 Task: Find connections with filter location Banūr with filter topic #homeofficewith filter profile language Spanish with filter current company Vivo India with filter school IETE with filter industry Electric Lighting Equipment Manufacturing with filter service category Coaching & Mentoring with filter keywords title Area Sales Manager
Action: Mouse moved to (500, 65)
Screenshot: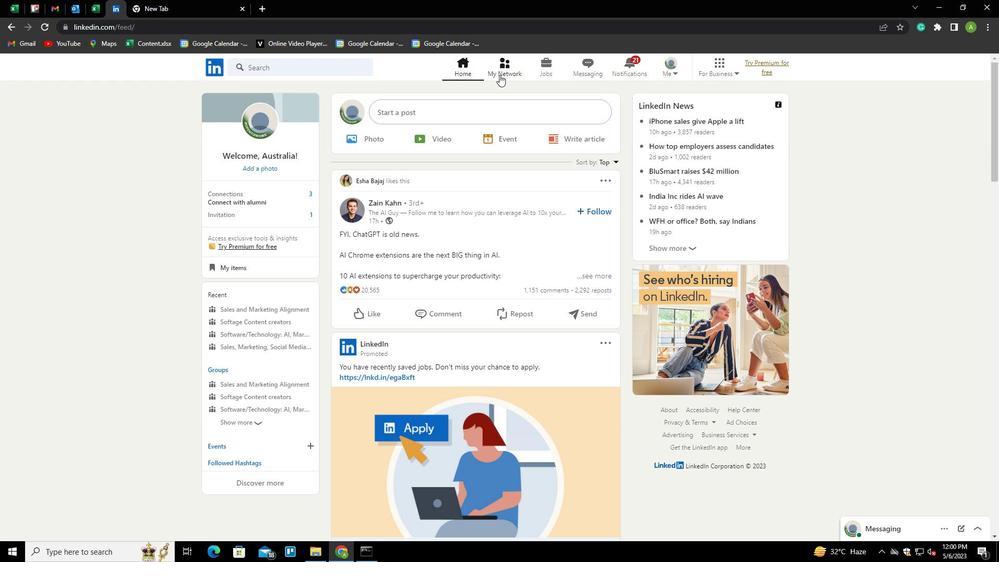 
Action: Mouse pressed left at (500, 65)
Screenshot: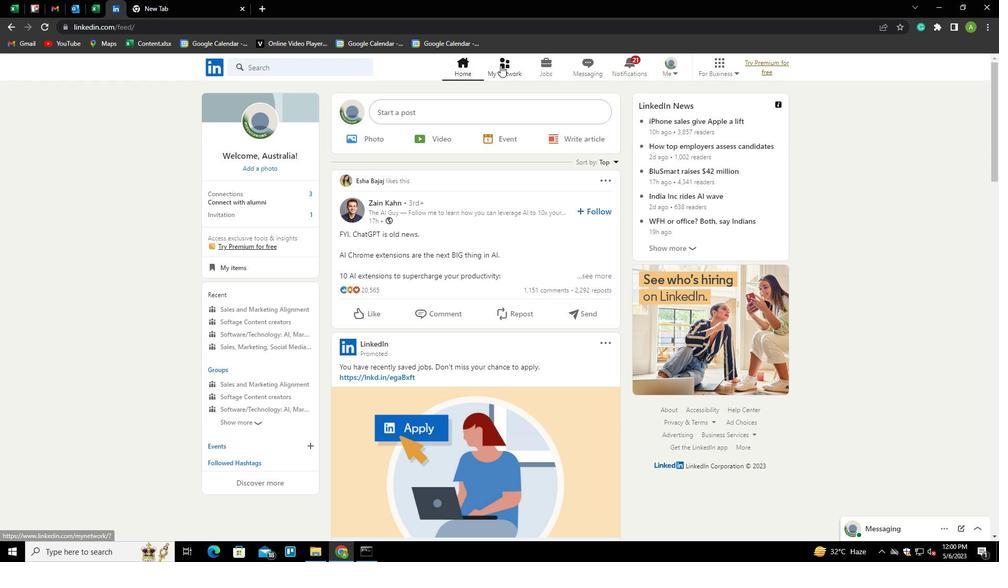 
Action: Mouse moved to (260, 122)
Screenshot: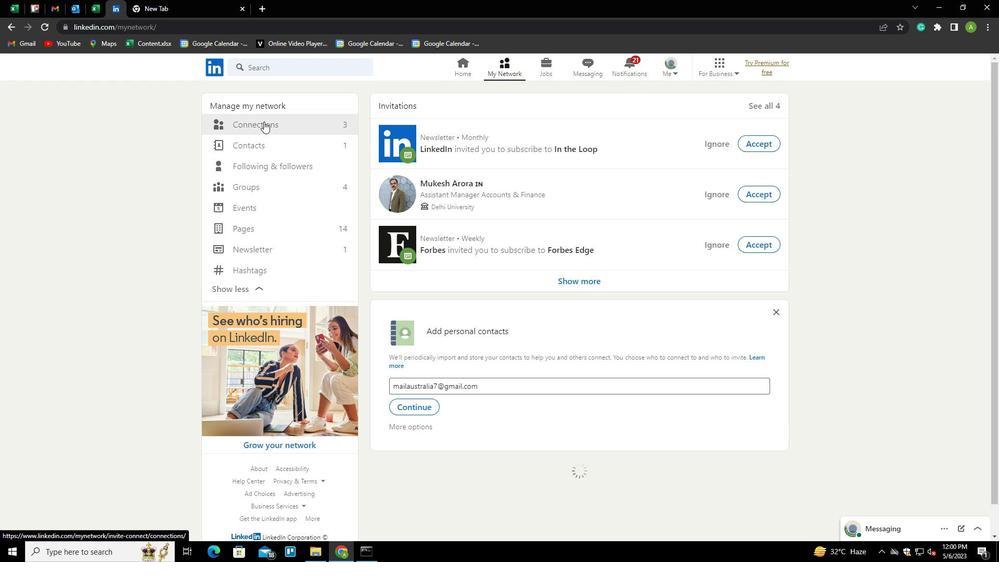 
Action: Mouse pressed left at (260, 122)
Screenshot: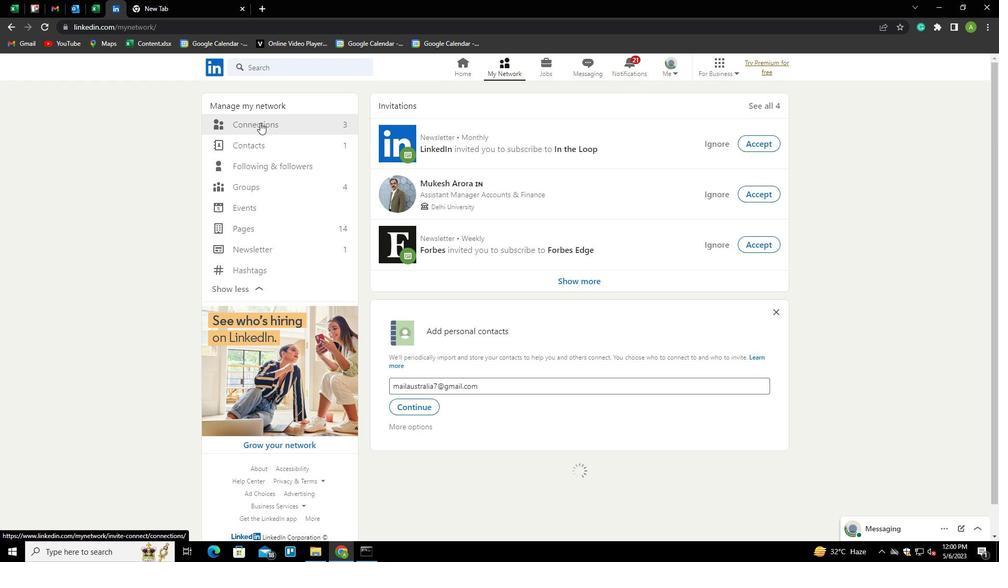 
Action: Mouse moved to (578, 121)
Screenshot: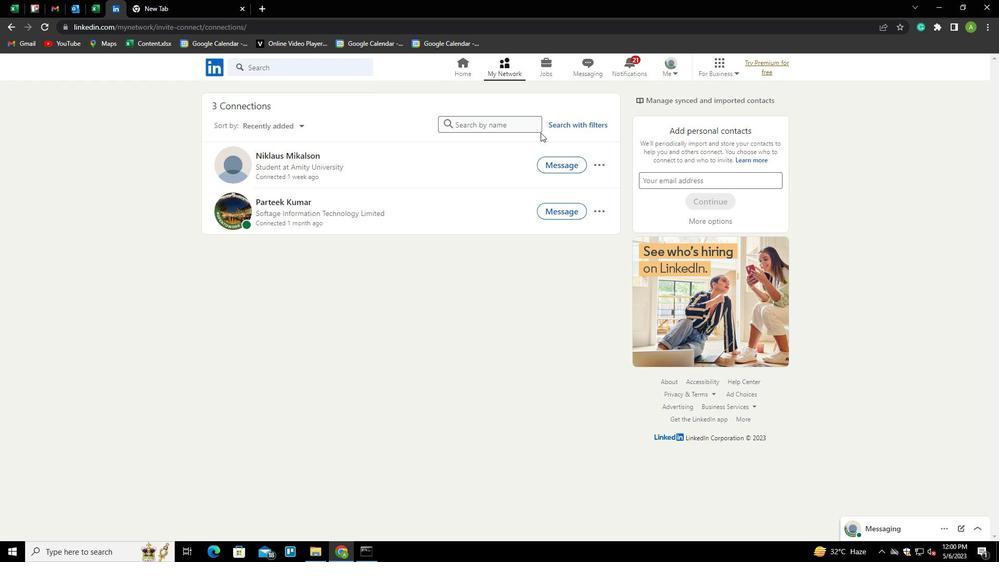 
Action: Mouse pressed left at (578, 121)
Screenshot: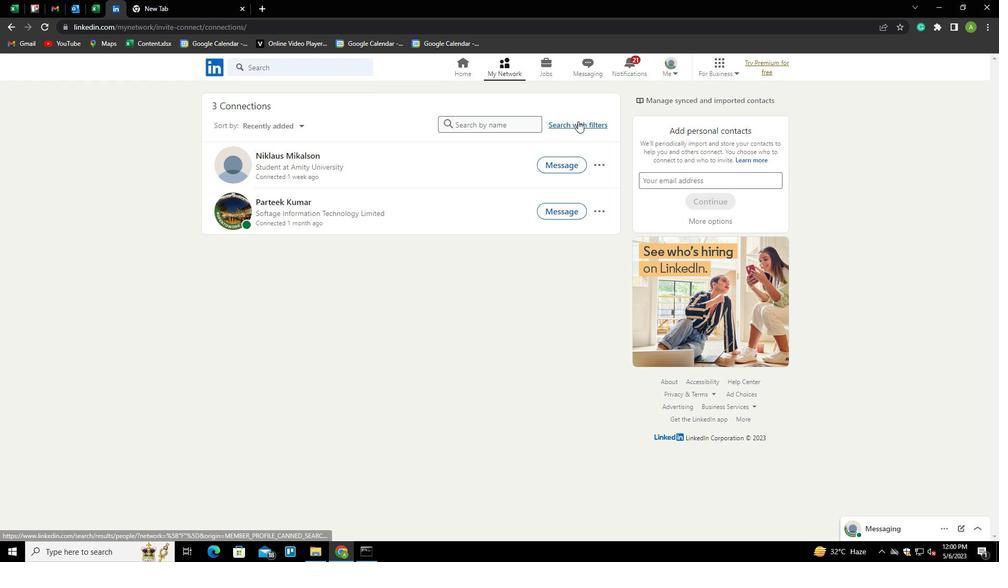 
Action: Mouse moved to (536, 94)
Screenshot: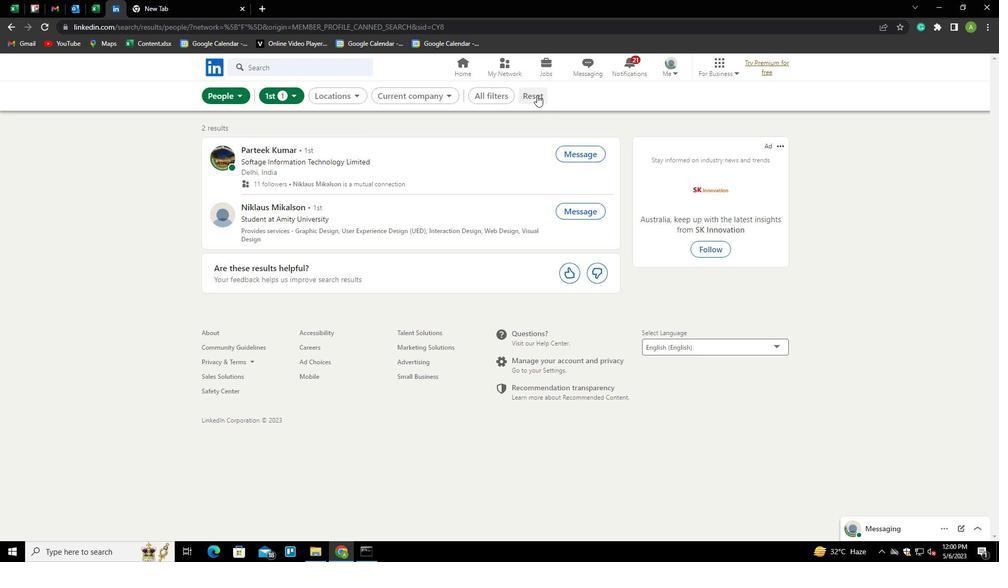 
Action: Mouse pressed left at (536, 94)
Screenshot: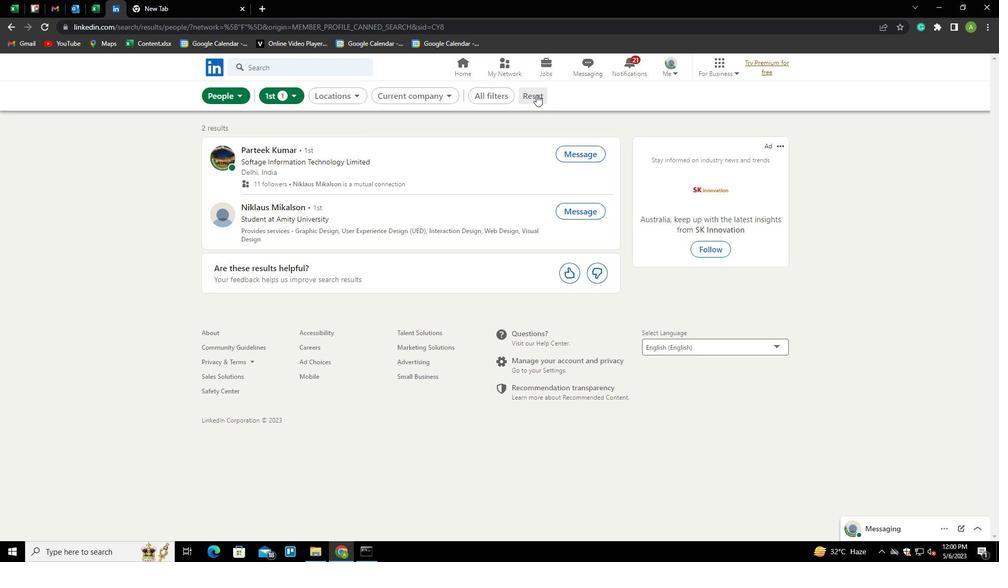 
Action: Mouse moved to (513, 94)
Screenshot: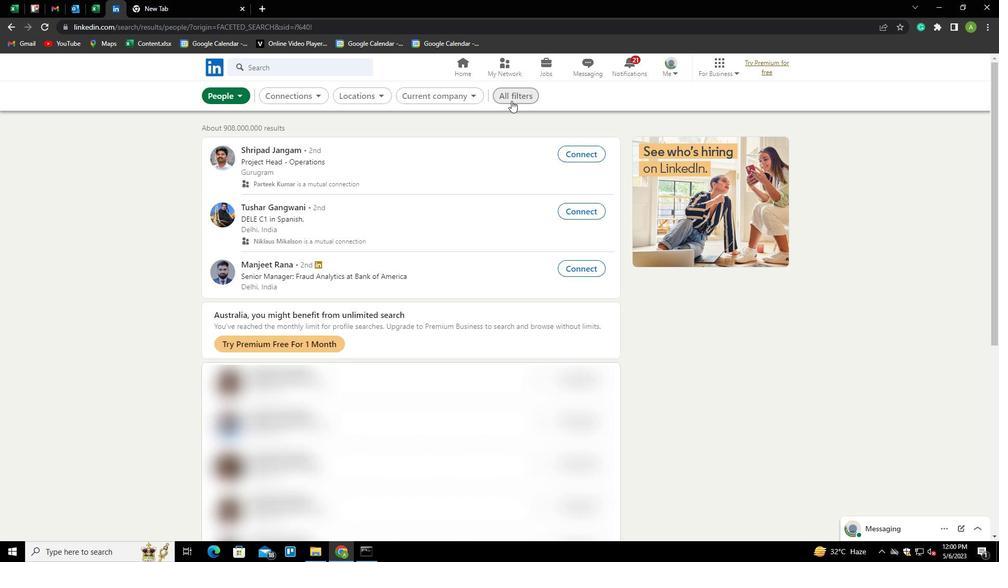 
Action: Mouse pressed left at (513, 94)
Screenshot: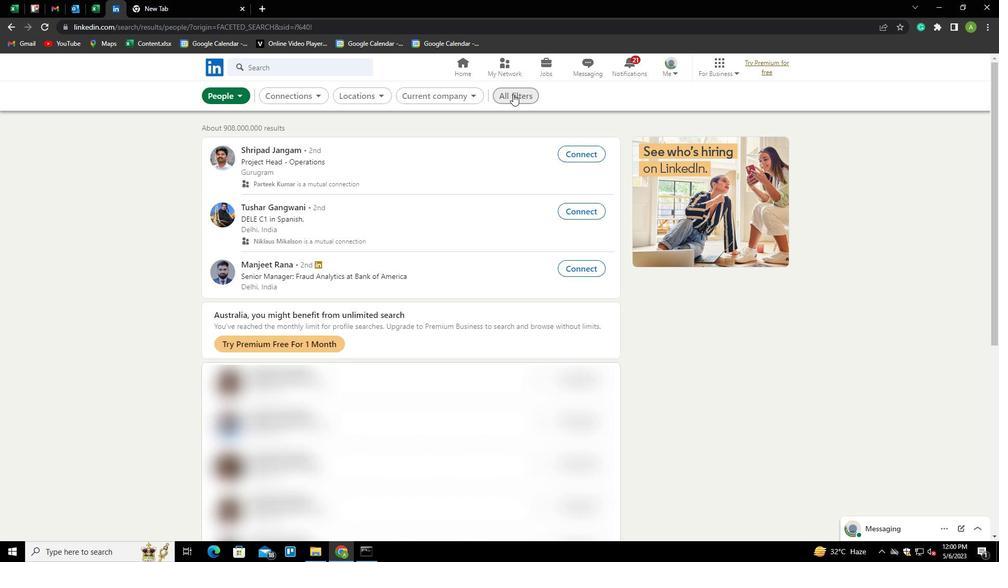 
Action: Mouse moved to (779, 261)
Screenshot: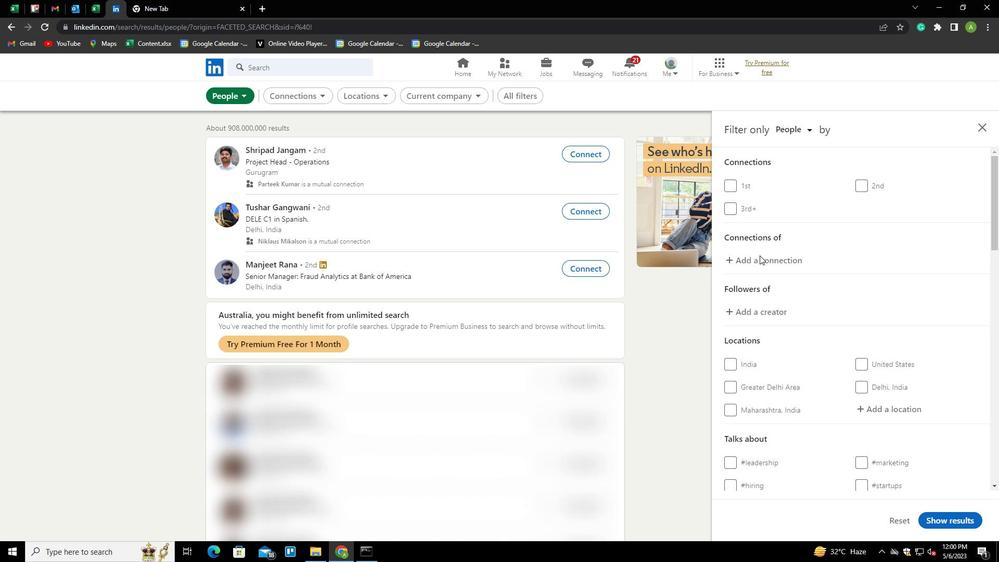 
Action: Mouse scrolled (779, 261) with delta (0, 0)
Screenshot: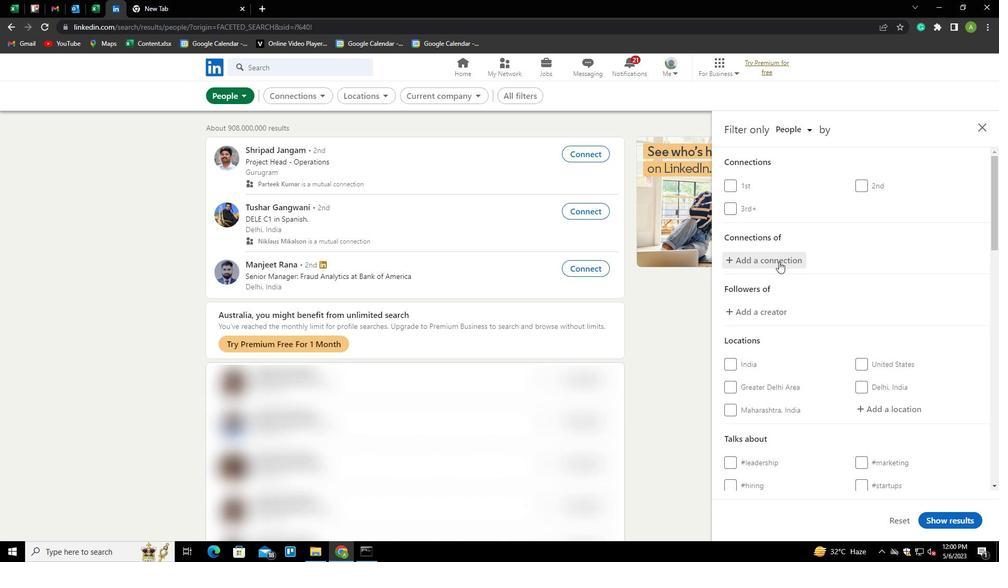 
Action: Mouse scrolled (779, 261) with delta (0, 0)
Screenshot: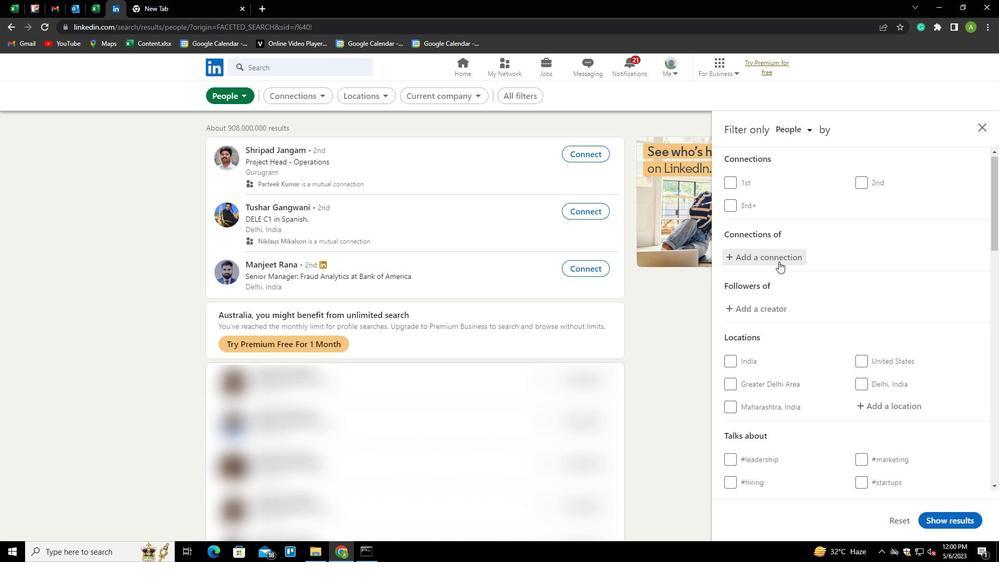 
Action: Mouse moved to (866, 308)
Screenshot: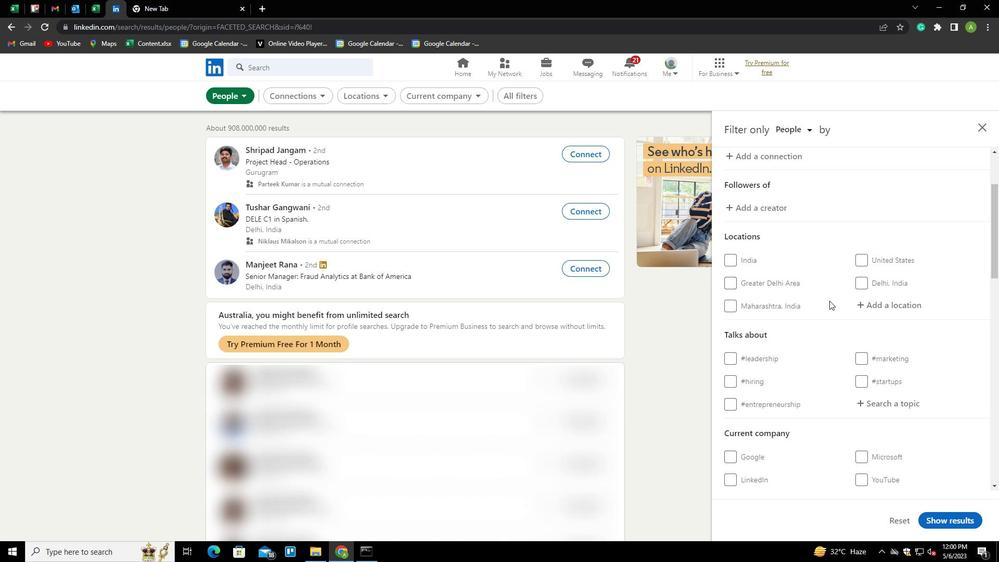 
Action: Mouse pressed left at (866, 308)
Screenshot: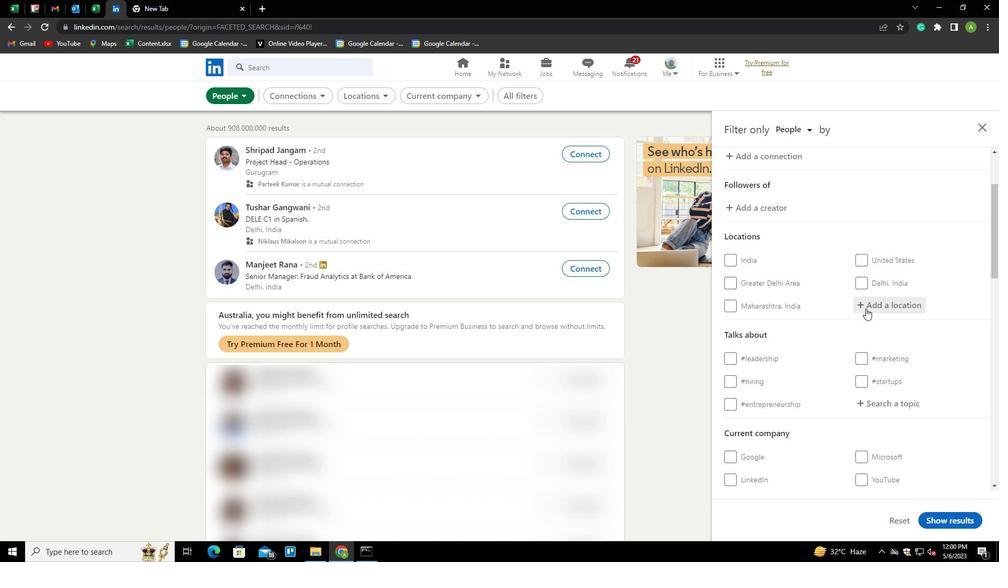 
Action: Key pressed <Key.shift>
Screenshot: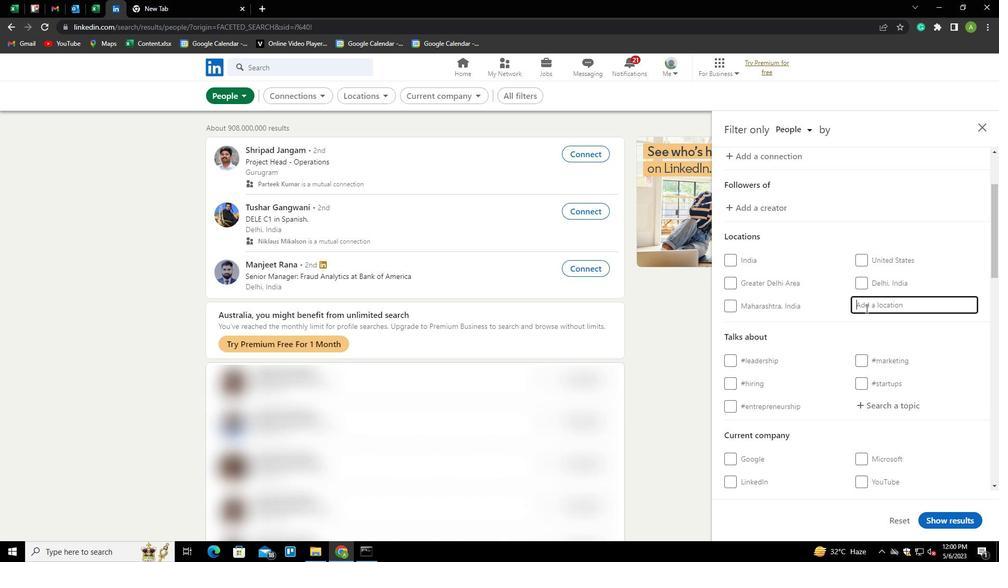 
Action: Mouse moved to (866, 309)
Screenshot: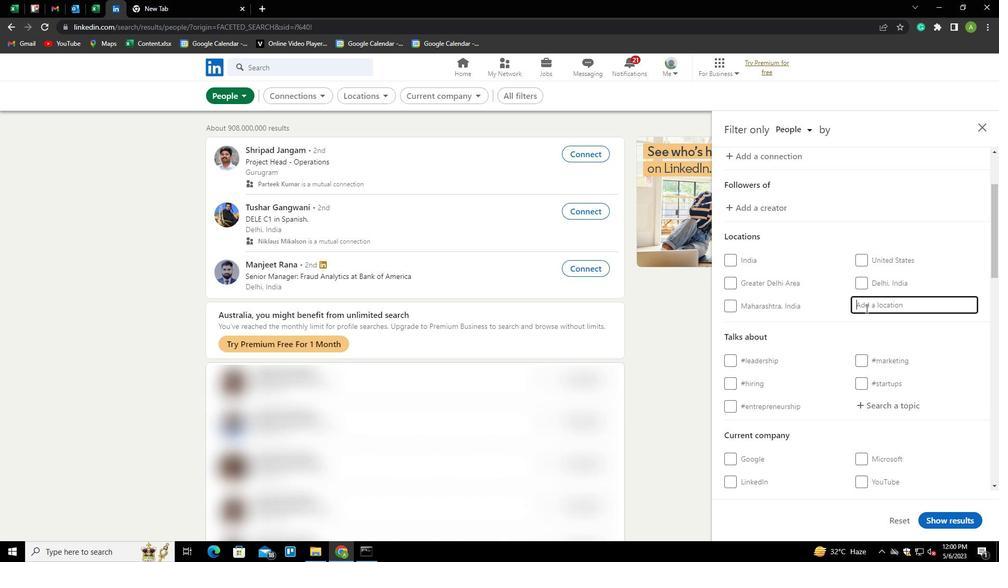 
Action: Key pressed VB
Screenshot: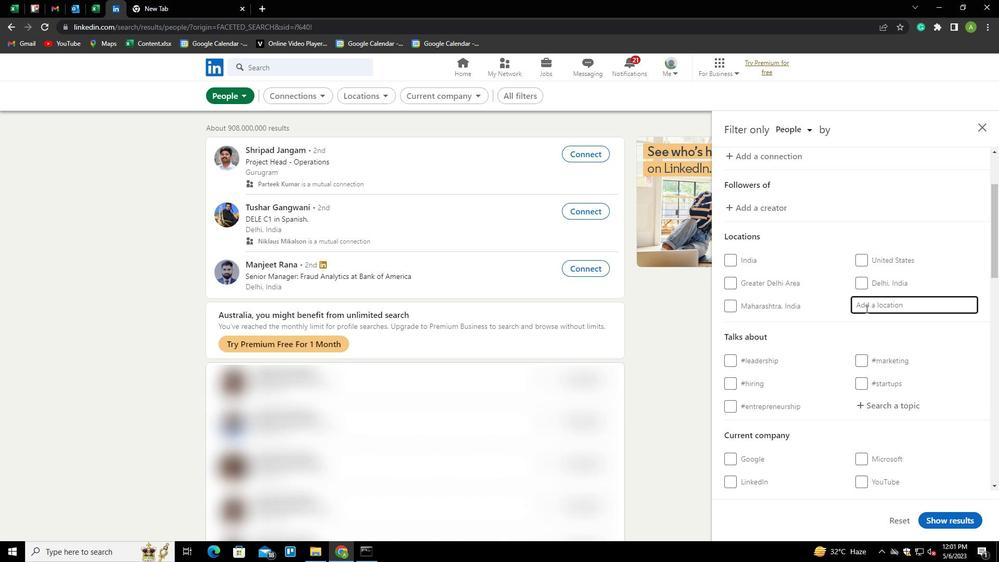 
Action: Mouse moved to (869, 307)
Screenshot: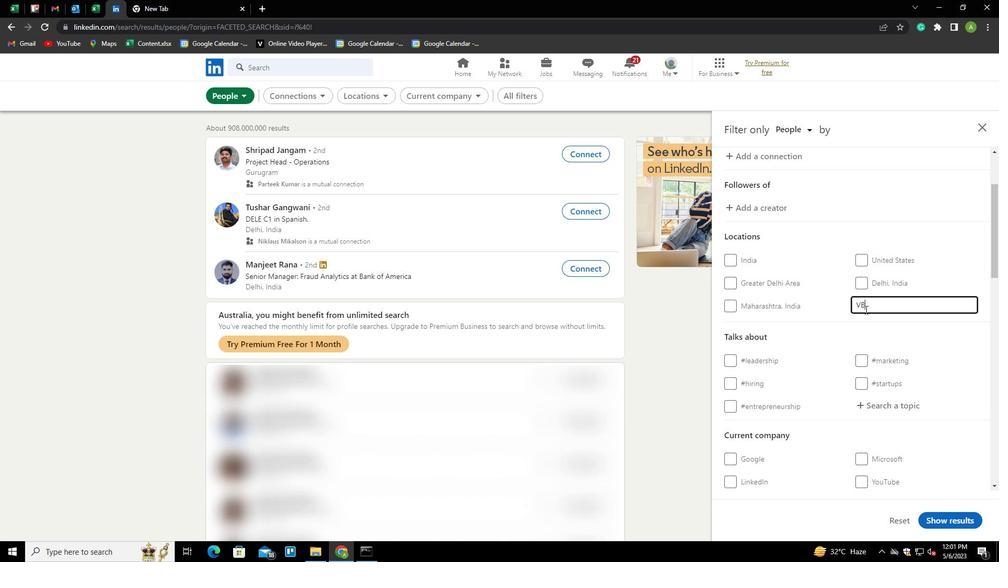 
Action: Key pressed <Key.backspace><Key.backspace>BANUR
Screenshot: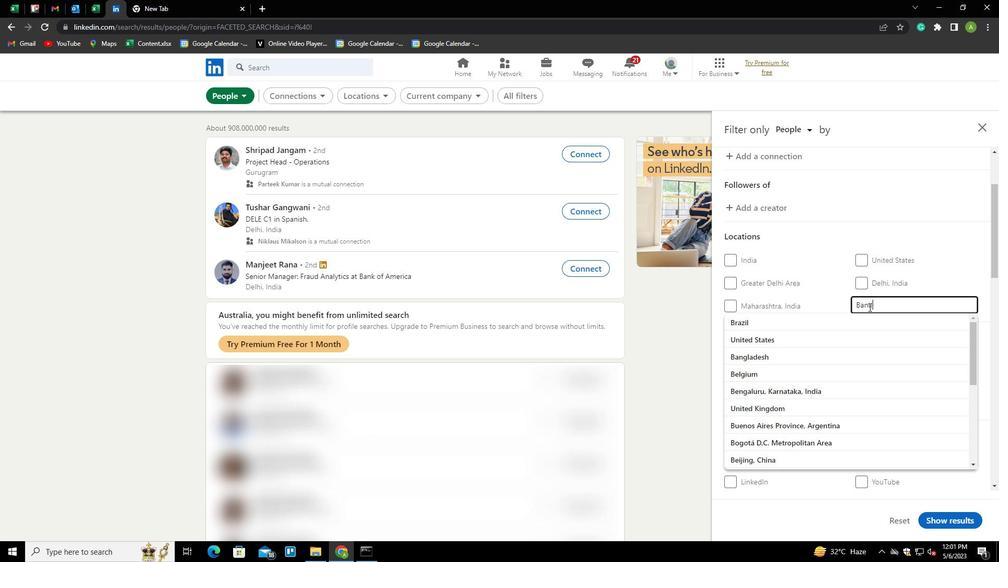 
Action: Mouse moved to (955, 360)
Screenshot: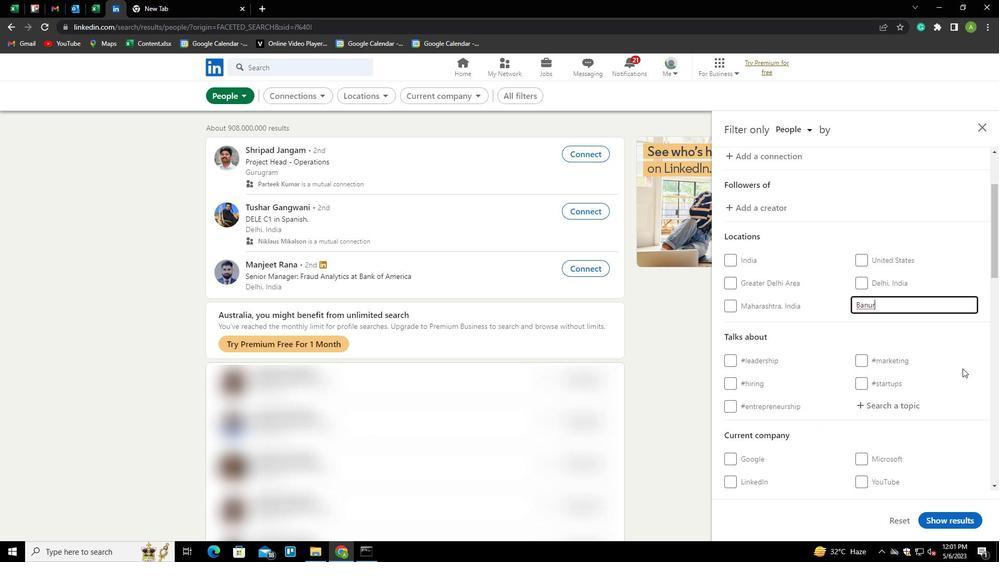 
Action: Mouse pressed left at (955, 360)
Screenshot: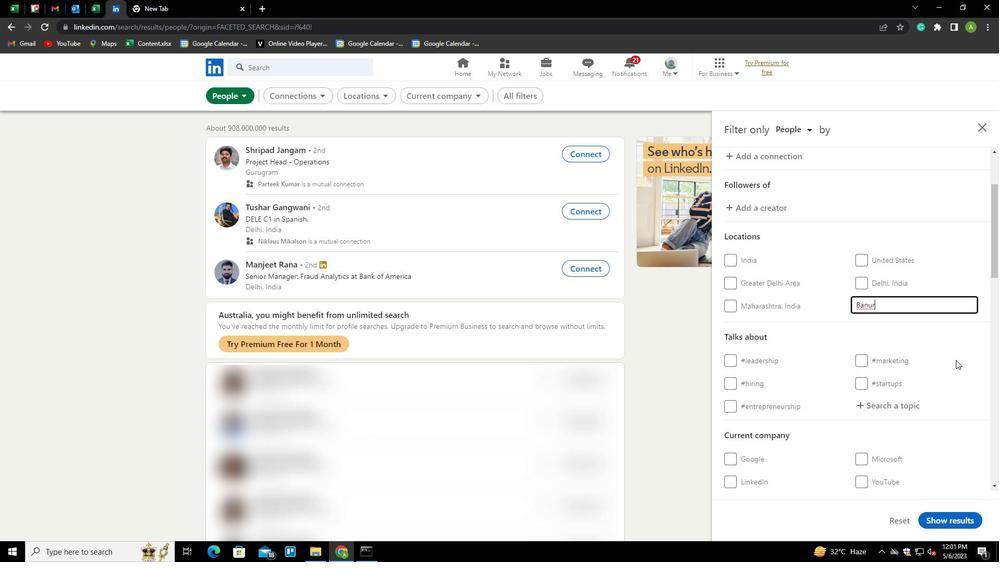 
Action: Mouse moved to (892, 401)
Screenshot: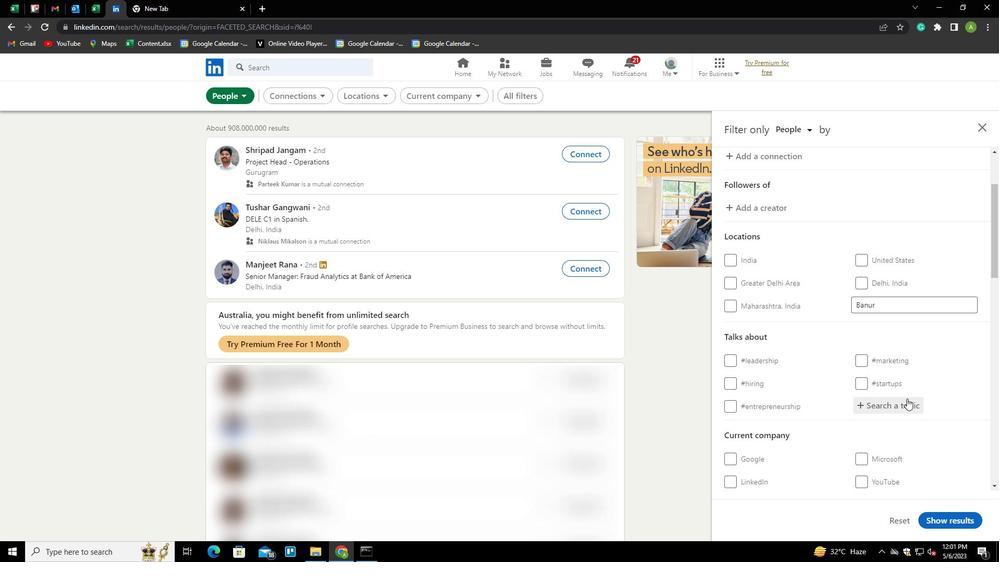 
Action: Mouse pressed left at (892, 401)
Screenshot: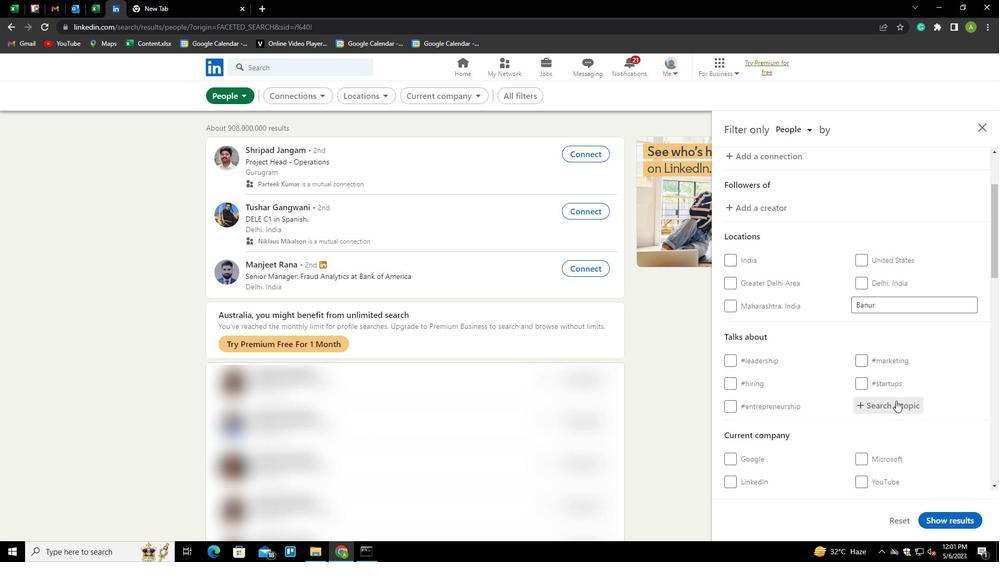 
Action: Key pressed HOMEOFFICE<Key.down><Key.enter>
Screenshot: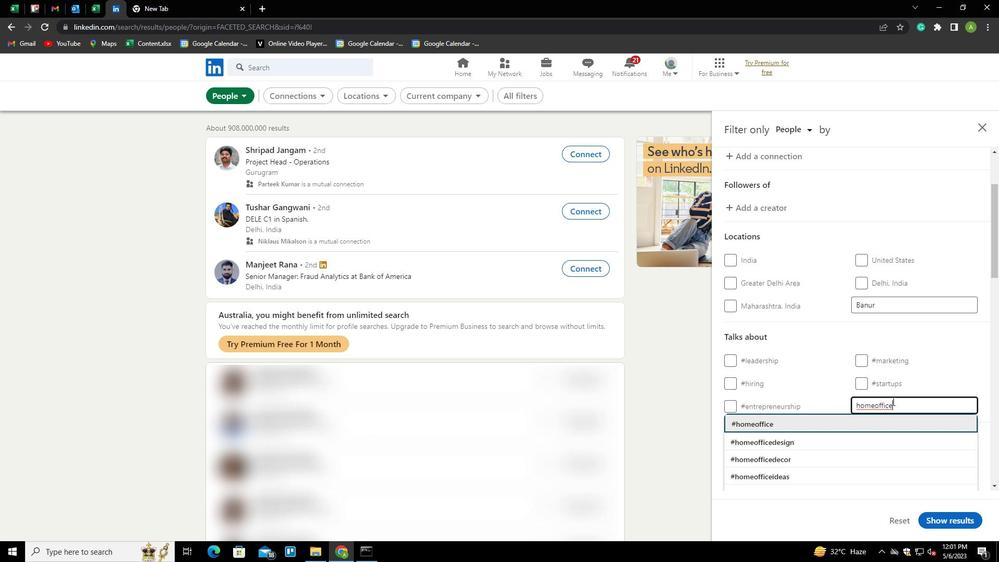 
Action: Mouse scrolled (892, 400) with delta (0, 0)
Screenshot: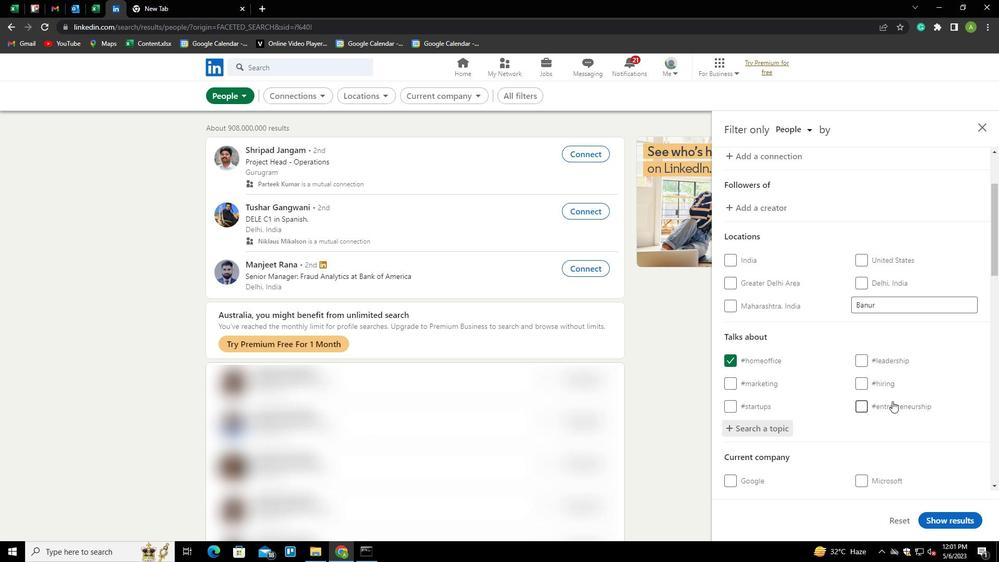 
Action: Mouse scrolled (892, 400) with delta (0, 0)
Screenshot: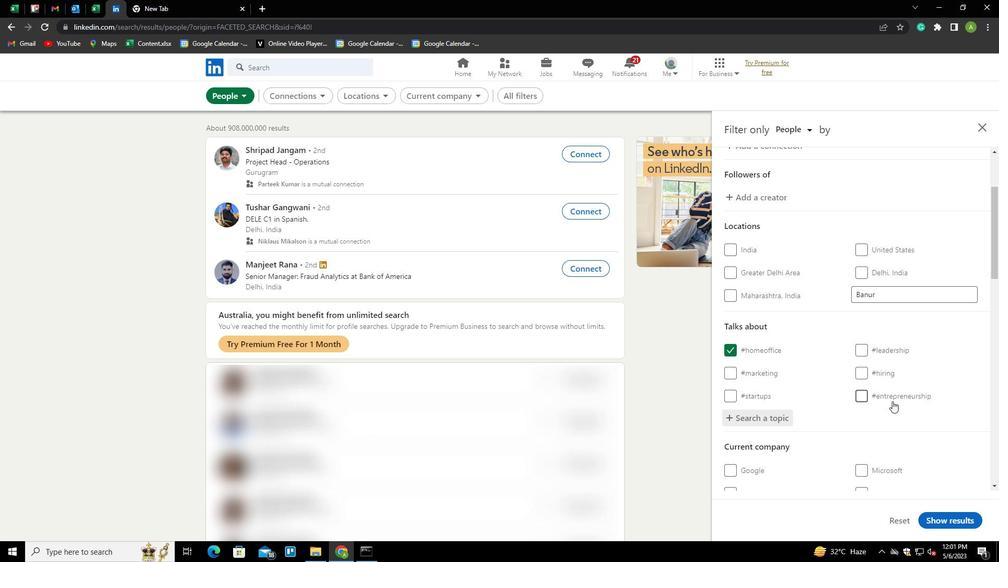 
Action: Mouse scrolled (892, 400) with delta (0, 0)
Screenshot: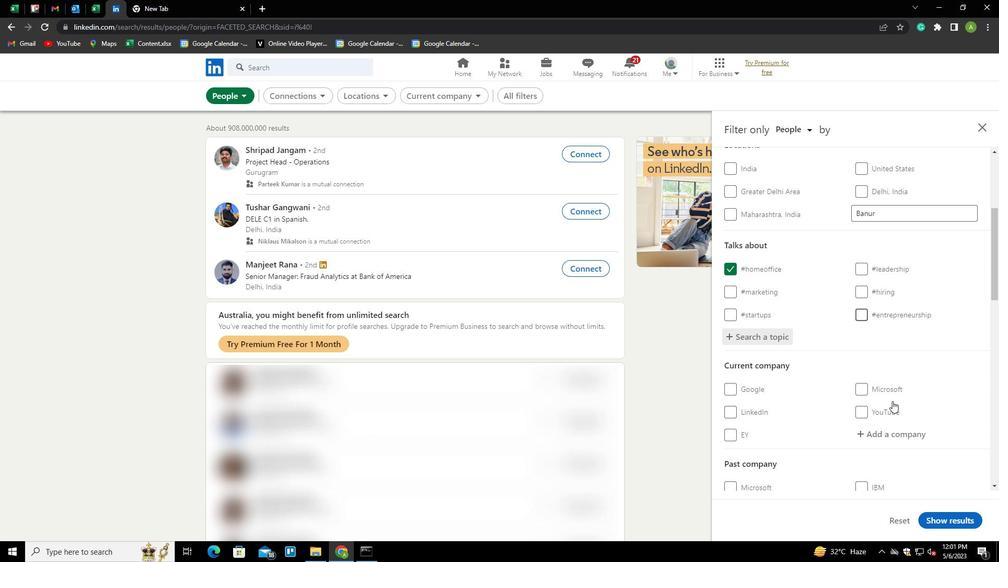 
Action: Mouse scrolled (892, 400) with delta (0, 0)
Screenshot: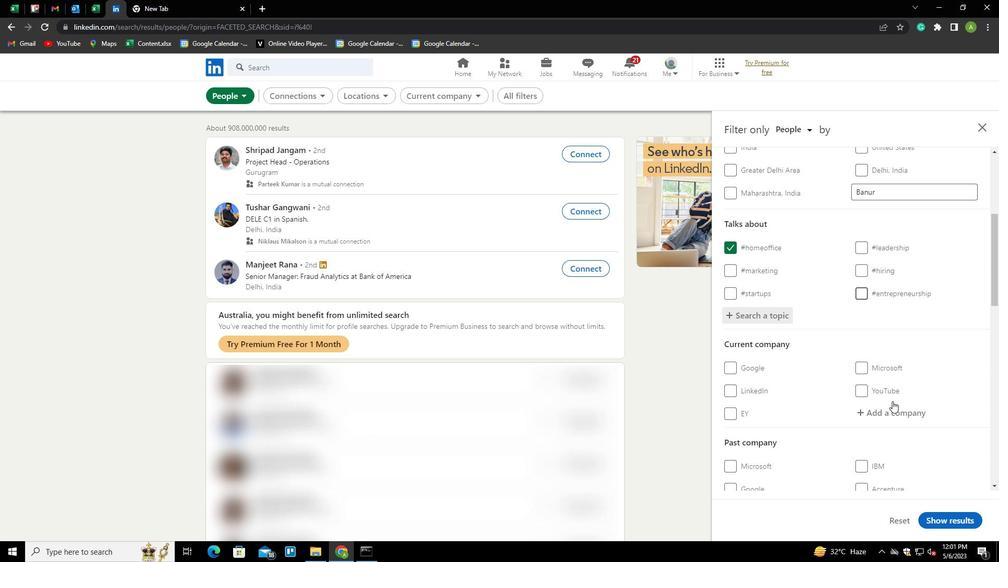 
Action: Mouse scrolled (892, 400) with delta (0, 0)
Screenshot: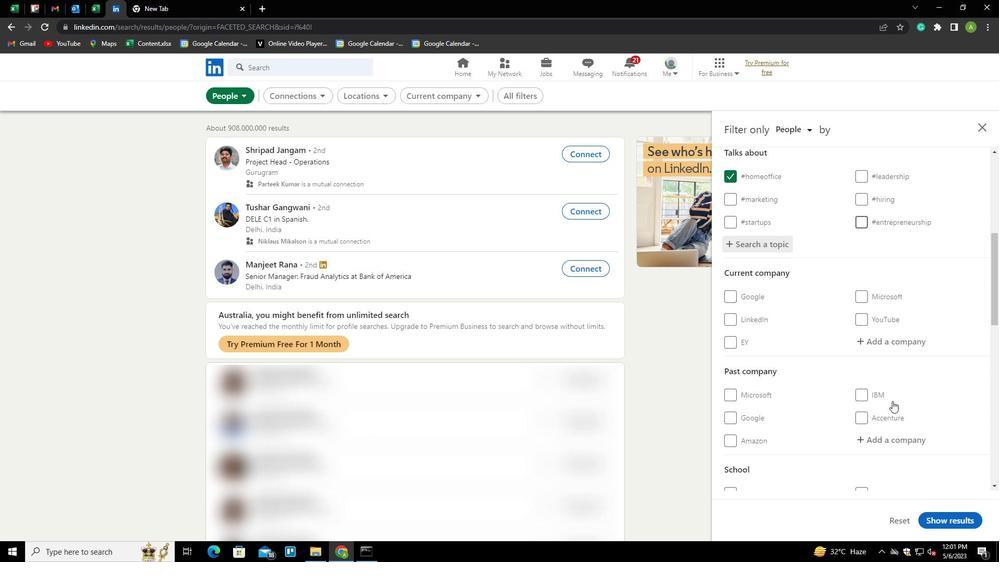 
Action: Mouse scrolled (892, 400) with delta (0, 0)
Screenshot: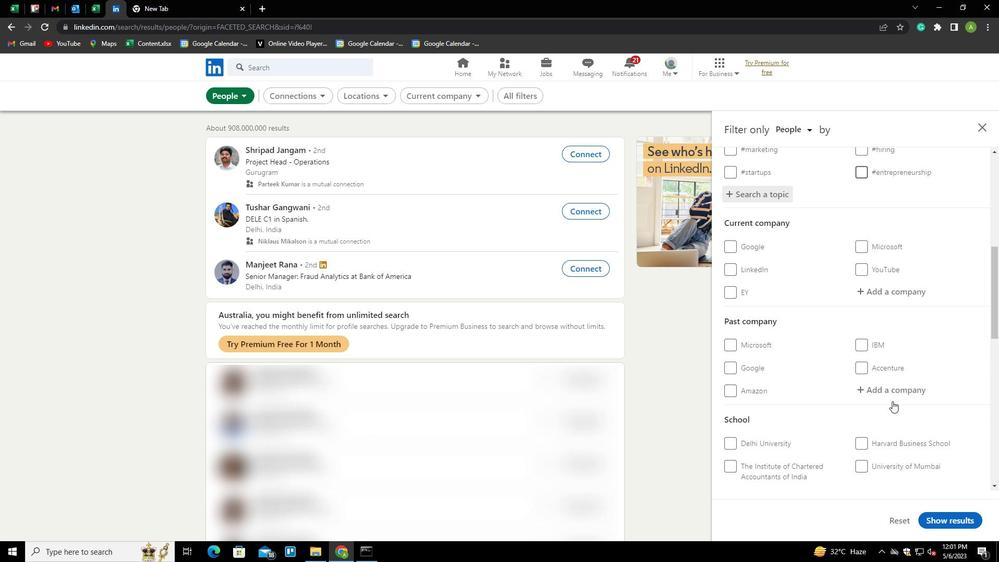 
Action: Mouse scrolled (892, 400) with delta (0, 0)
Screenshot: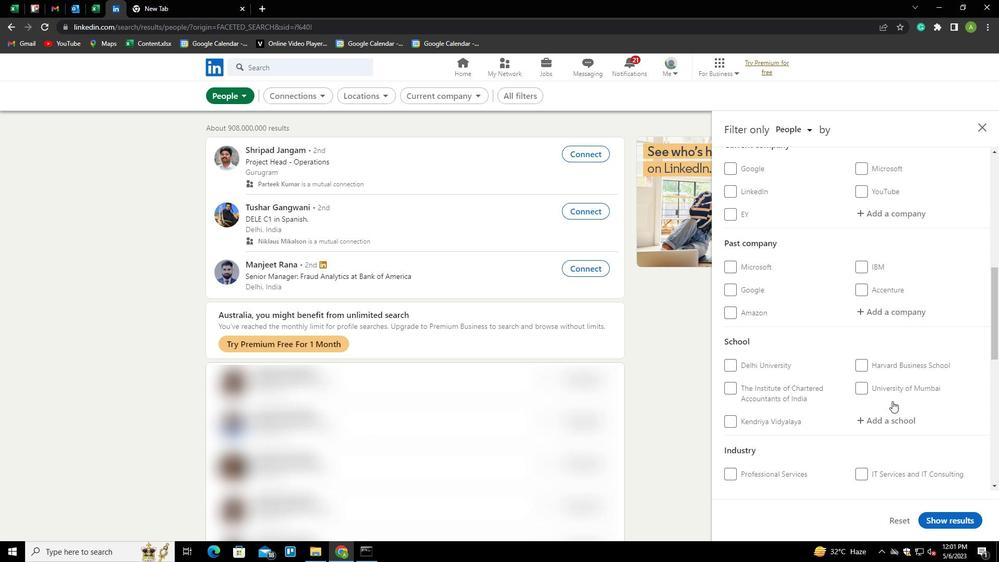 
Action: Mouse scrolled (892, 400) with delta (0, 0)
Screenshot: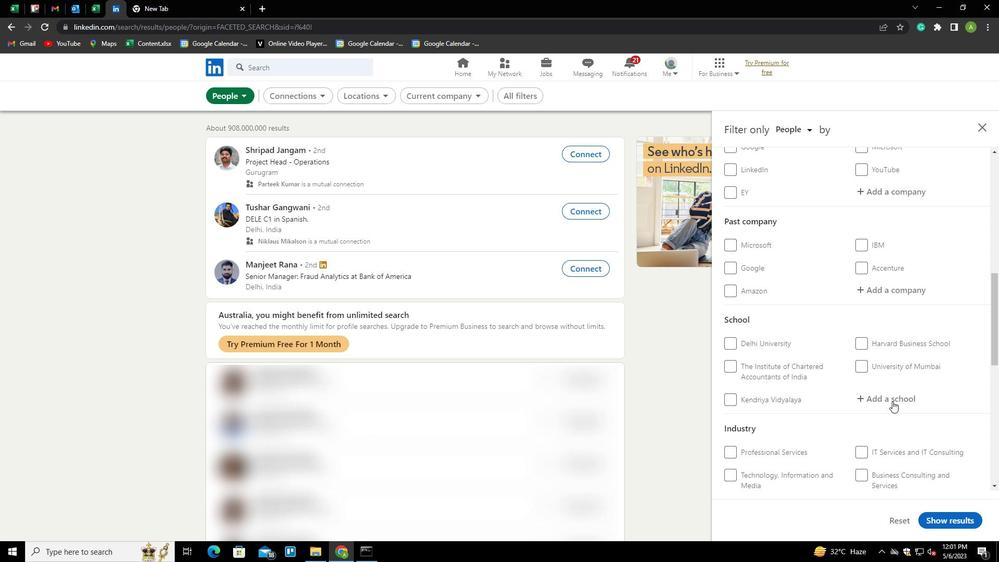 
Action: Mouse scrolled (892, 400) with delta (0, 0)
Screenshot: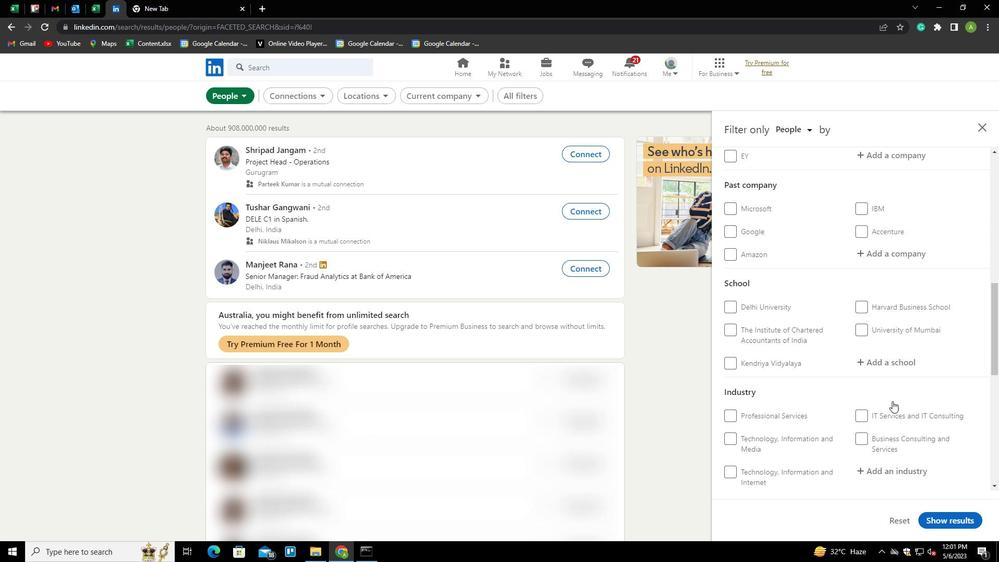 
Action: Mouse scrolled (892, 400) with delta (0, 0)
Screenshot: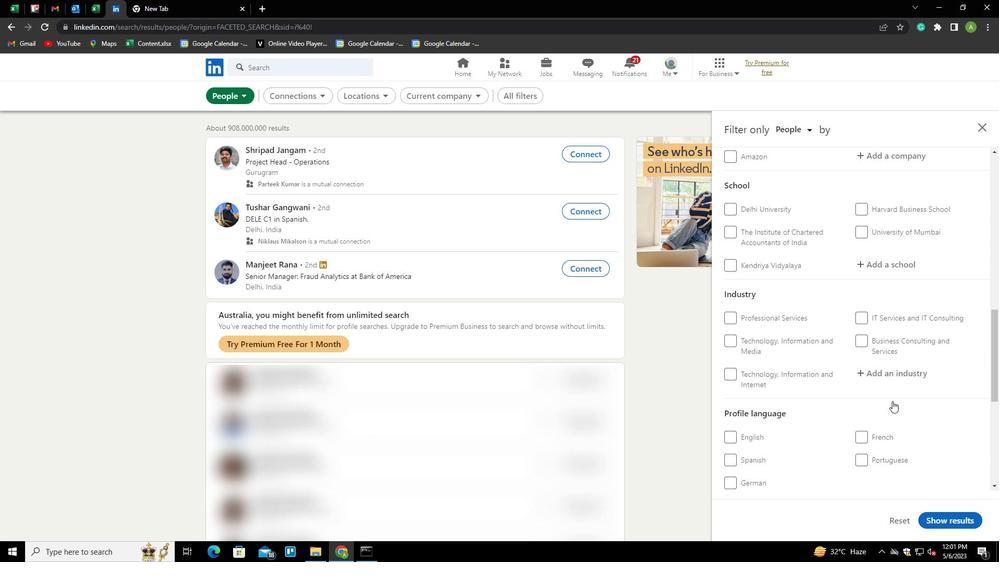 
Action: Mouse moved to (746, 407)
Screenshot: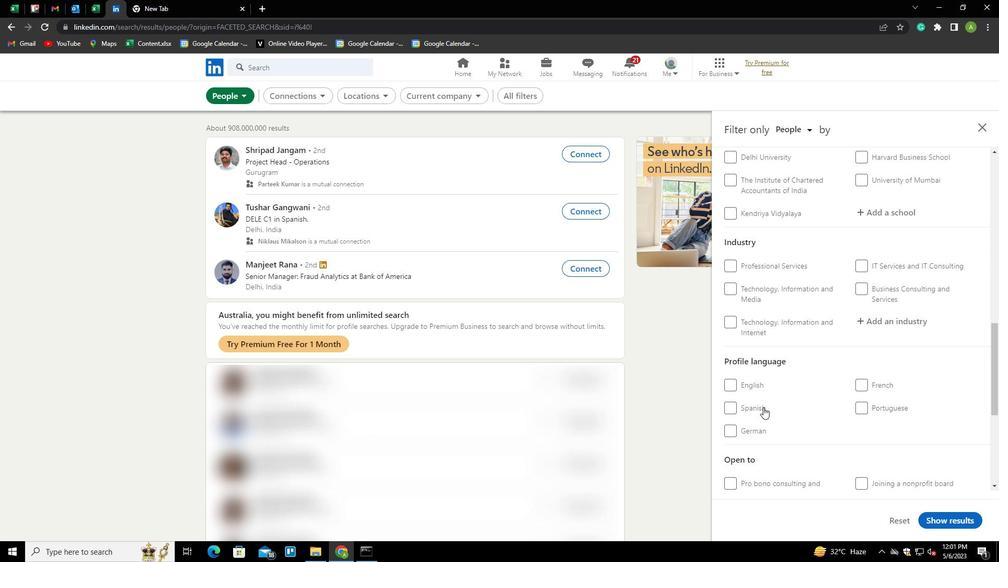 
Action: Mouse pressed left at (746, 407)
Screenshot: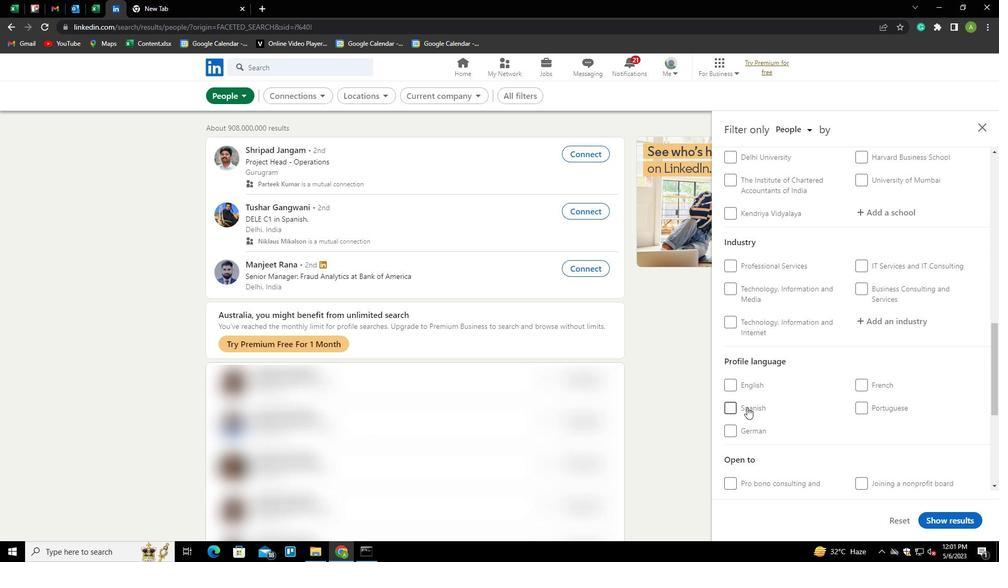 
Action: Mouse moved to (797, 382)
Screenshot: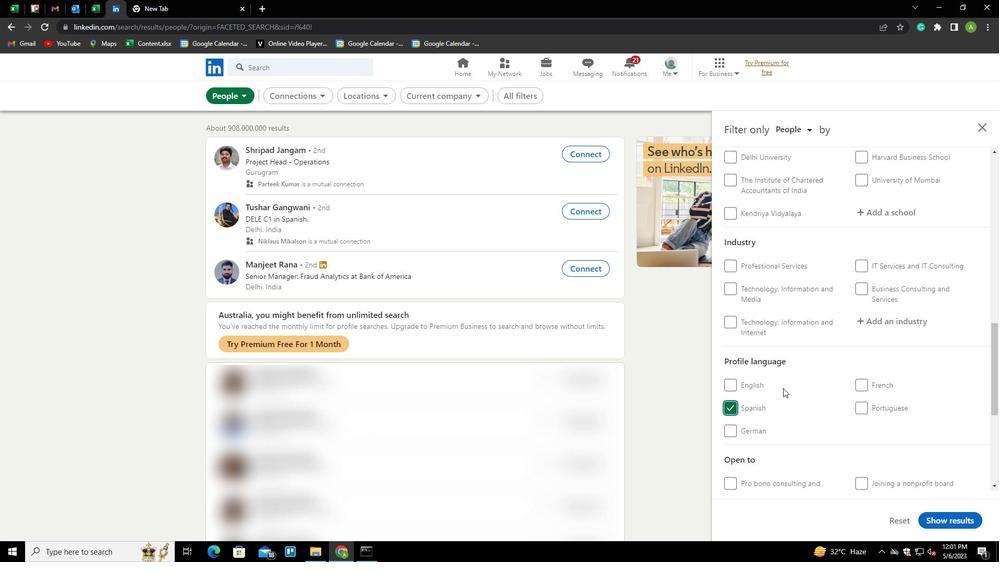 
Action: Mouse scrolled (797, 383) with delta (0, 0)
Screenshot: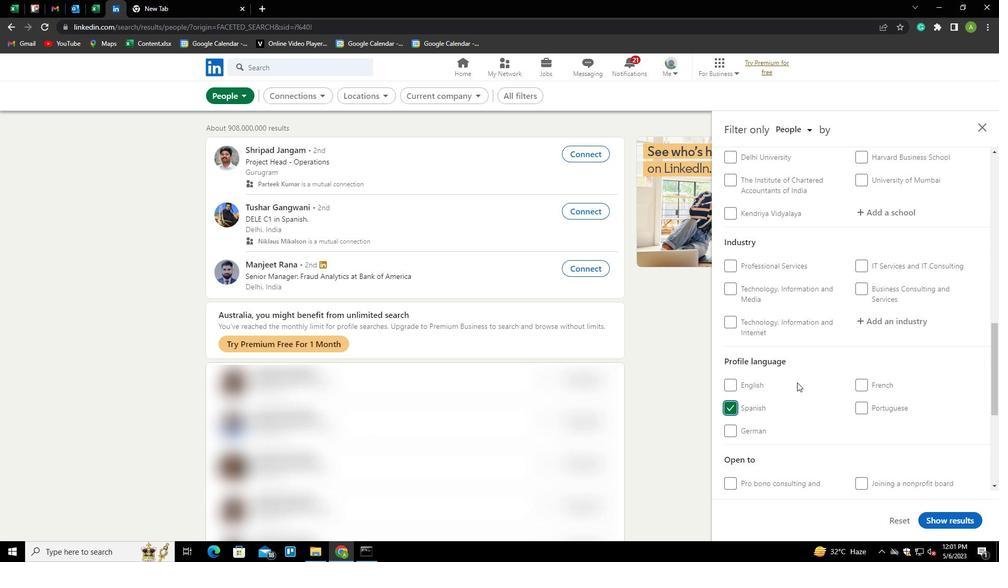 
Action: Mouse scrolled (797, 383) with delta (0, 0)
Screenshot: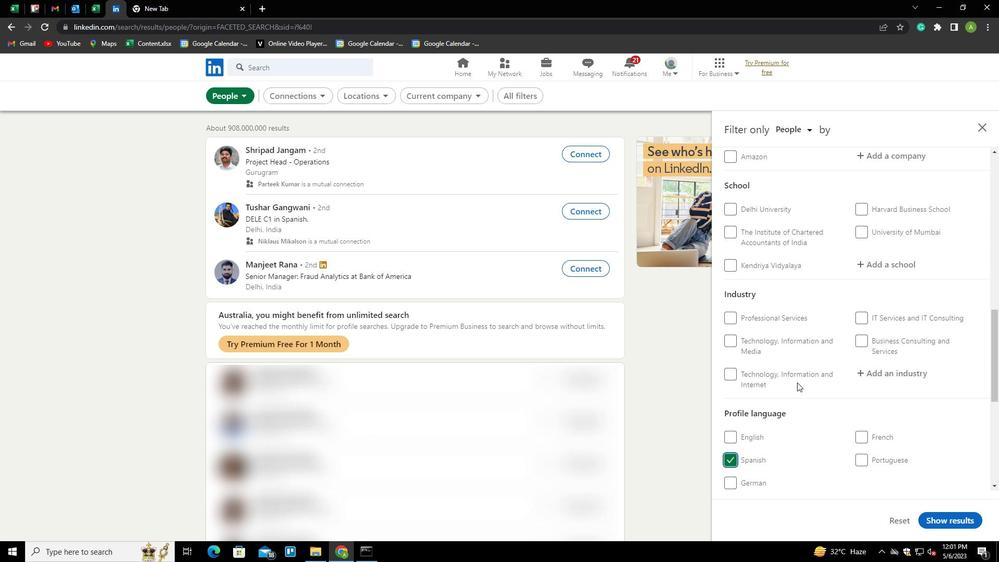 
Action: Mouse scrolled (797, 383) with delta (0, 0)
Screenshot: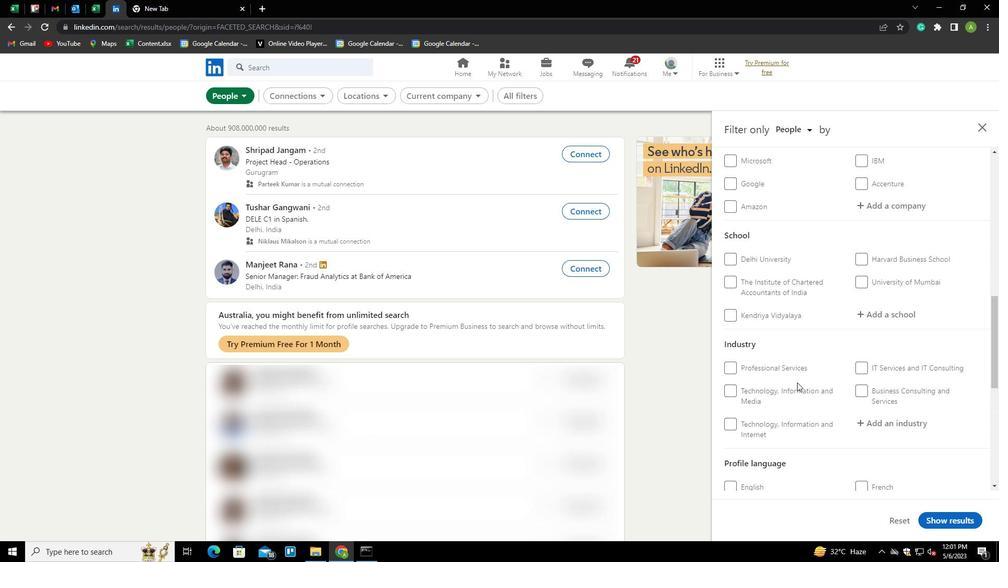 
Action: Mouse scrolled (797, 383) with delta (0, 0)
Screenshot: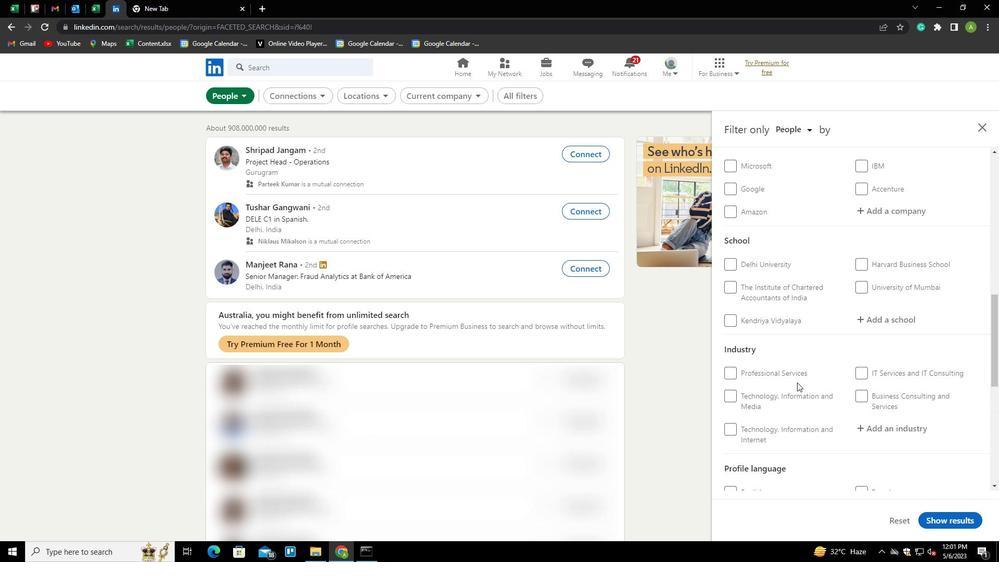 
Action: Mouse scrolled (797, 383) with delta (0, 0)
Screenshot: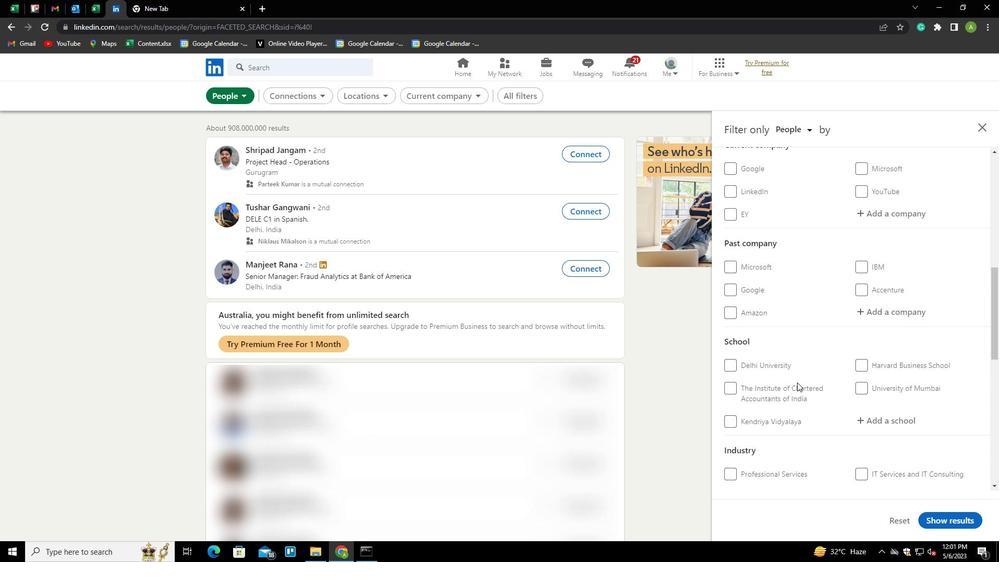 
Action: Mouse scrolled (797, 383) with delta (0, 0)
Screenshot: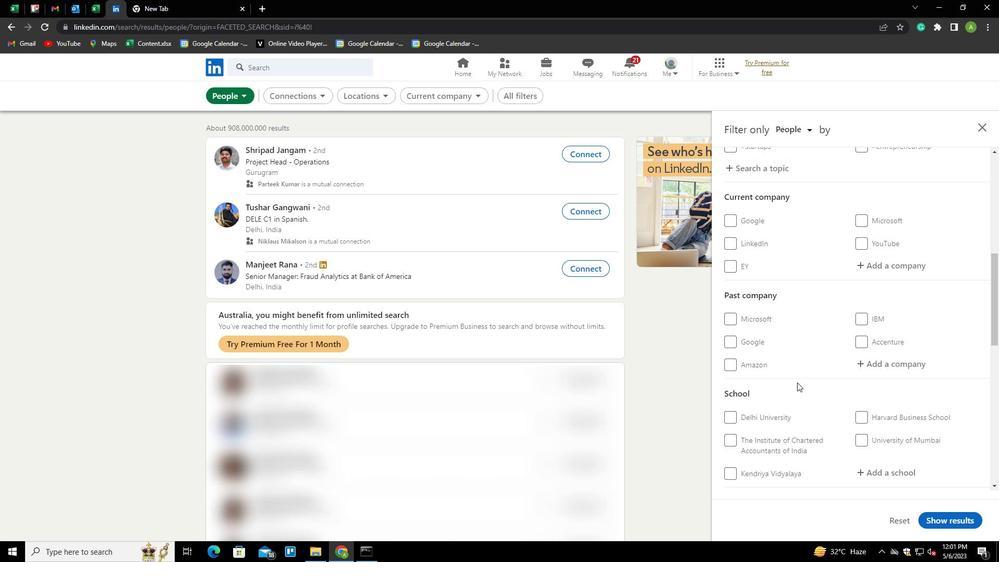 
Action: Mouse moved to (870, 321)
Screenshot: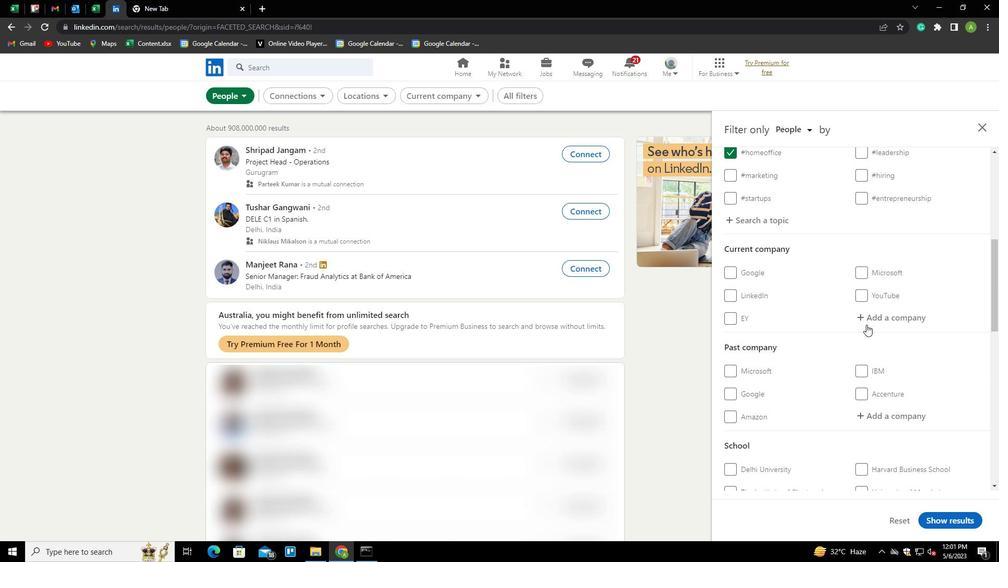 
Action: Mouse pressed left at (870, 321)
Screenshot: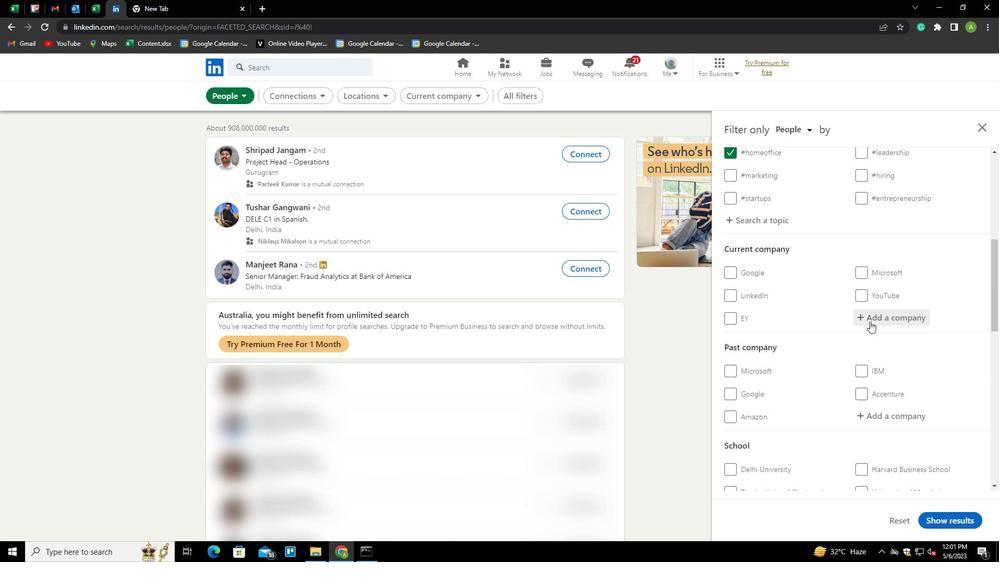 
Action: Key pressed VIVO<Key.space><Key.shift>INDIA<Key.down><Key.enter>
Screenshot: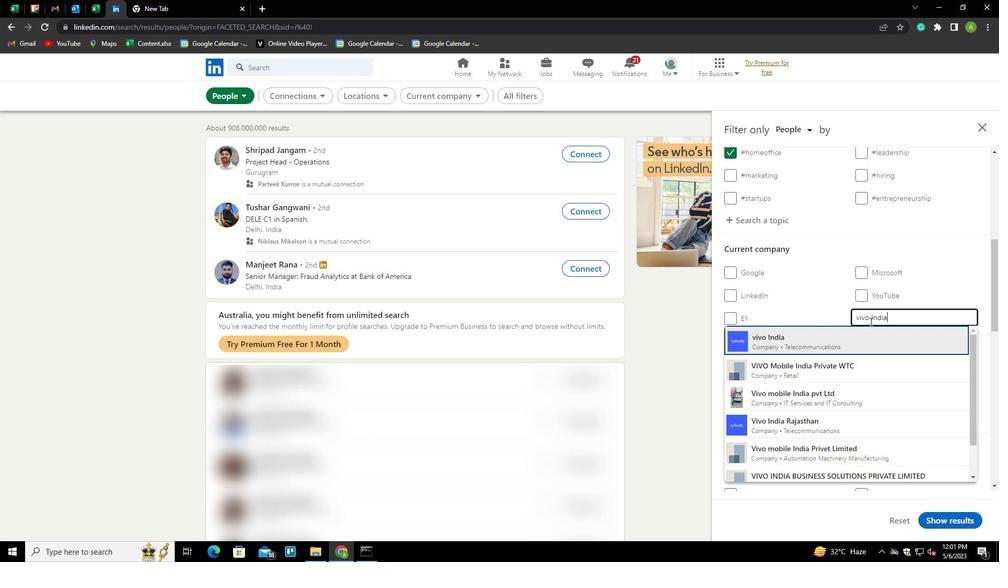 
Action: Mouse scrolled (870, 321) with delta (0, 0)
Screenshot: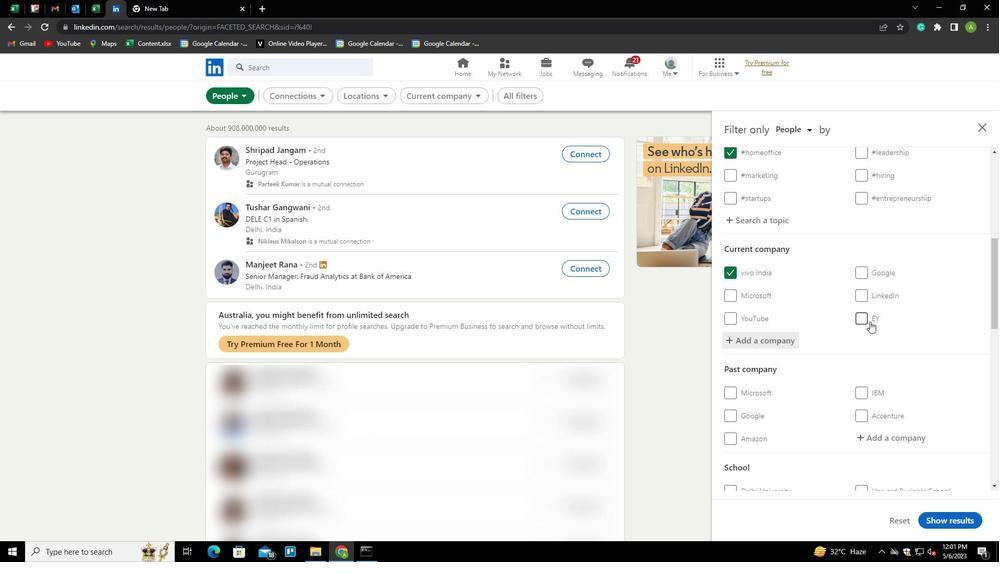 
Action: Mouse scrolled (870, 321) with delta (0, 0)
Screenshot: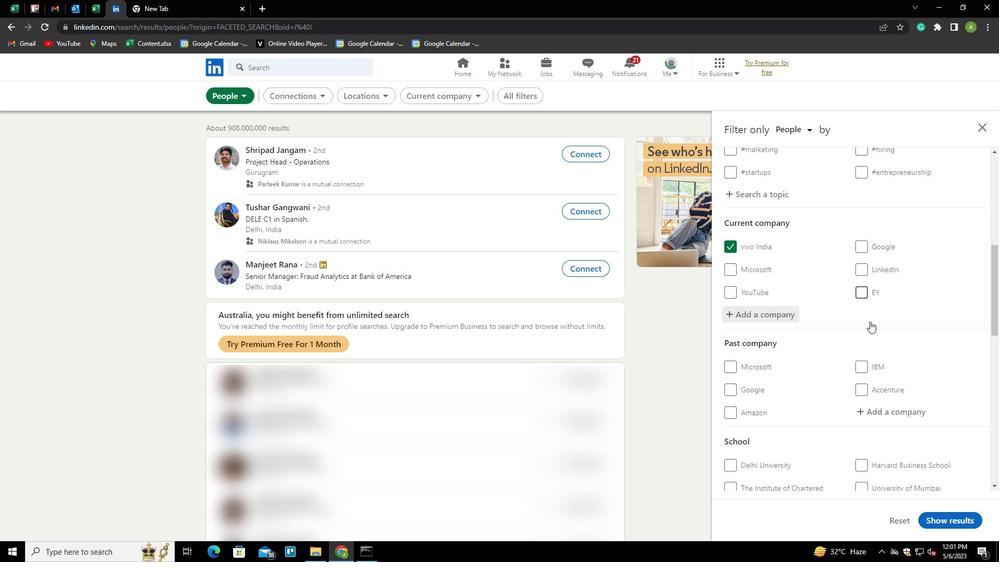 
Action: Mouse scrolled (870, 321) with delta (0, 0)
Screenshot: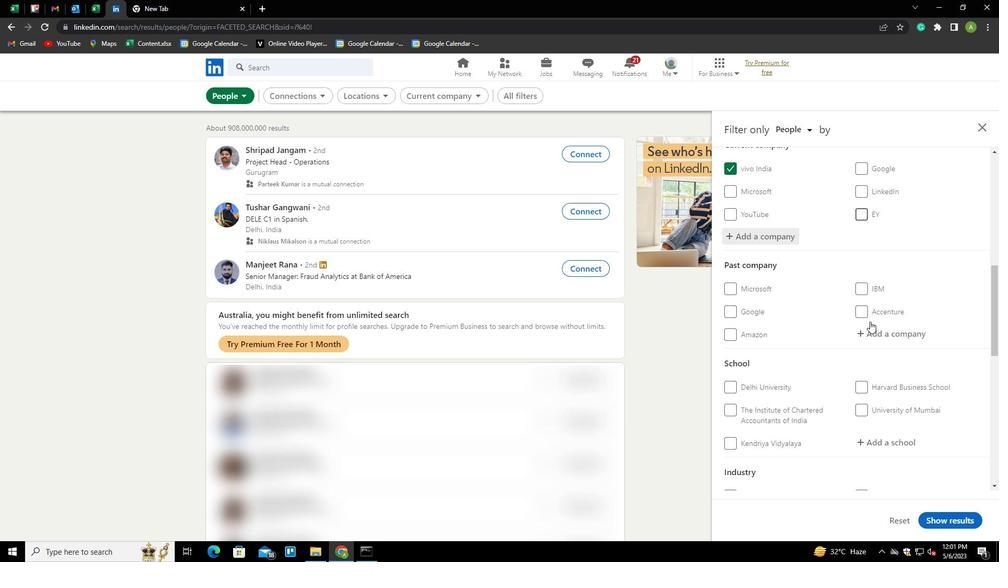 
Action: Mouse scrolled (870, 321) with delta (0, 0)
Screenshot: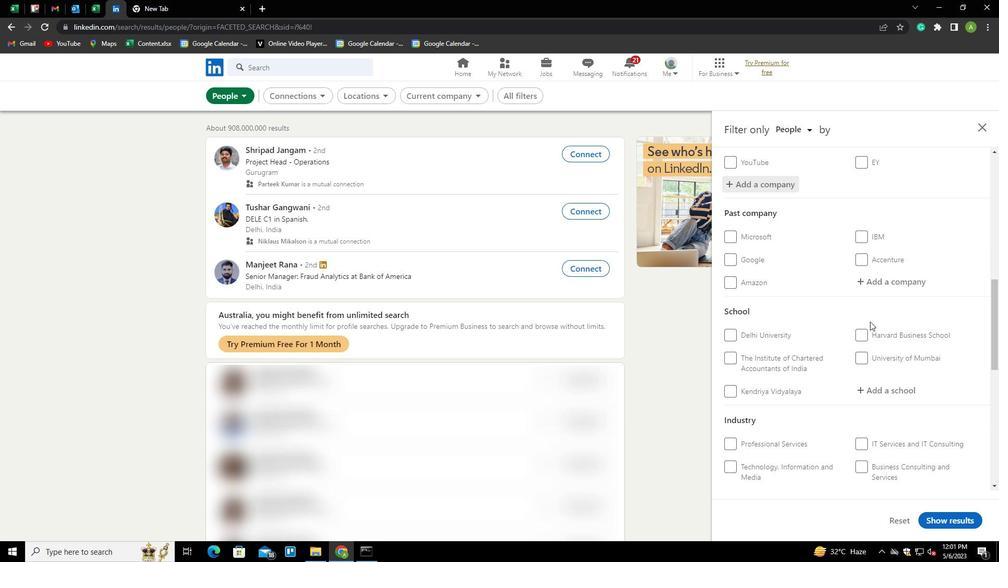 
Action: Mouse moved to (881, 335)
Screenshot: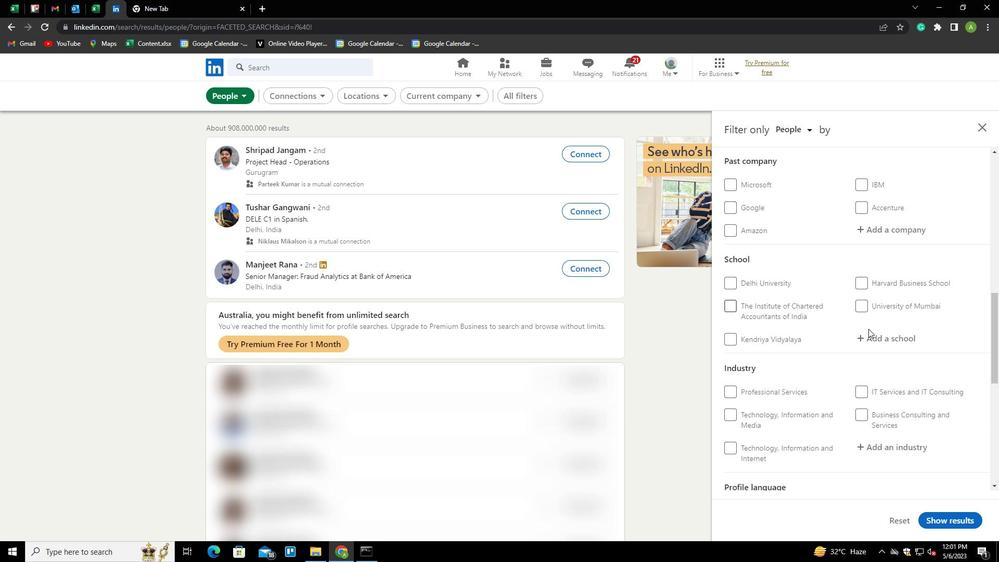 
Action: Mouse pressed left at (881, 335)
Screenshot: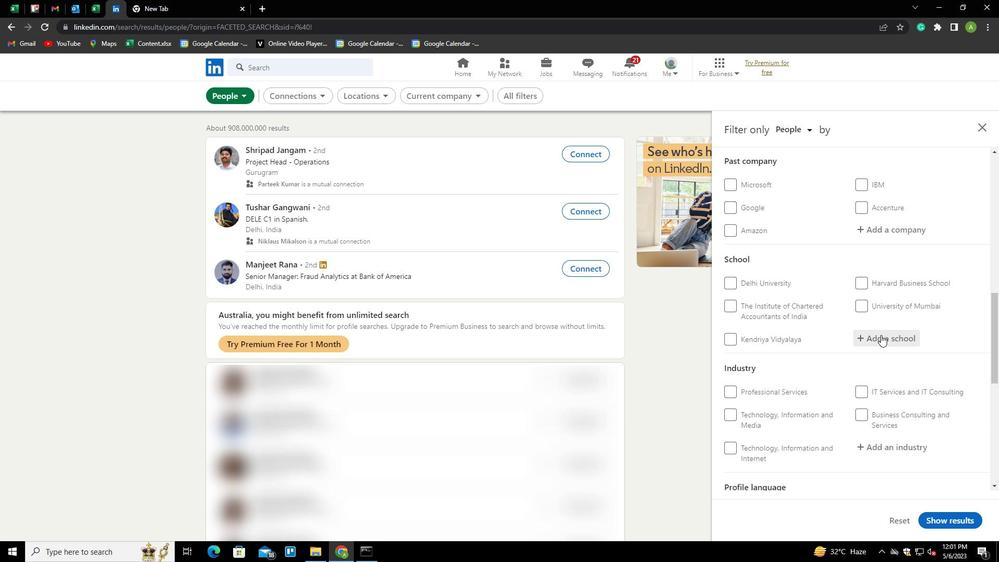 
Action: Mouse moved to (881, 335)
Screenshot: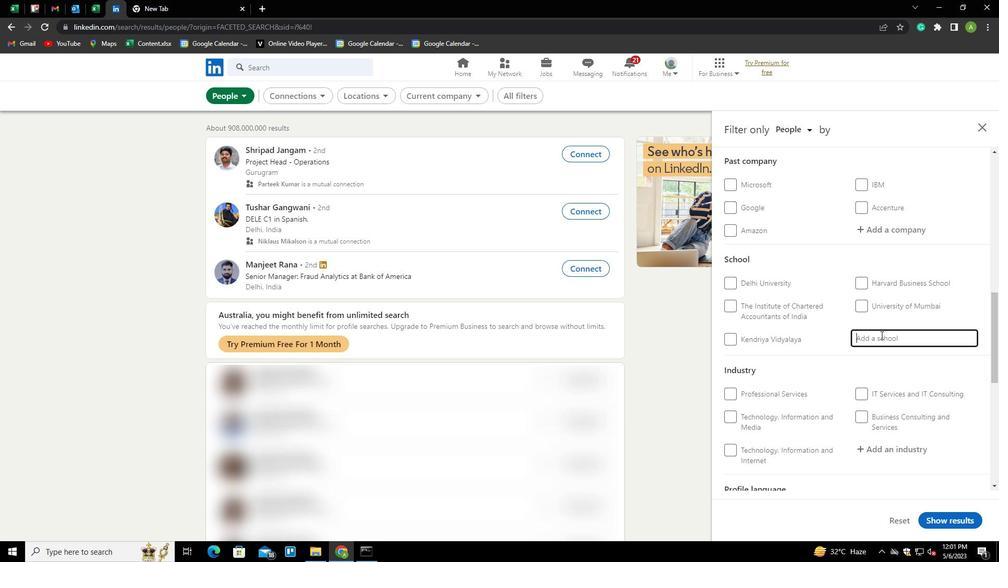 
Action: Key pressed <Key.shift><Key.shift><Key.shift>IETE<Key.down><Key.enter>
Screenshot: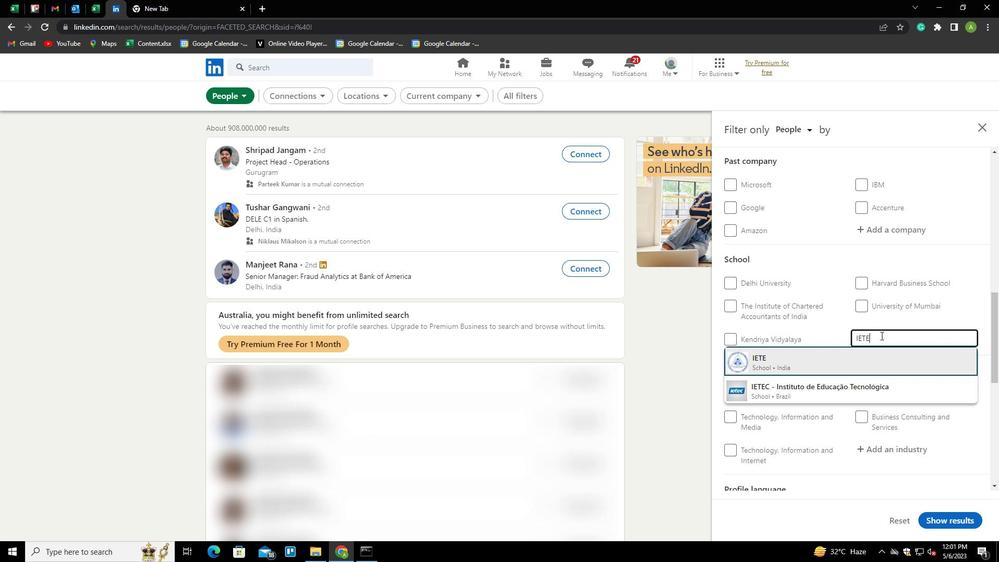 
Action: Mouse scrolled (881, 335) with delta (0, 0)
Screenshot: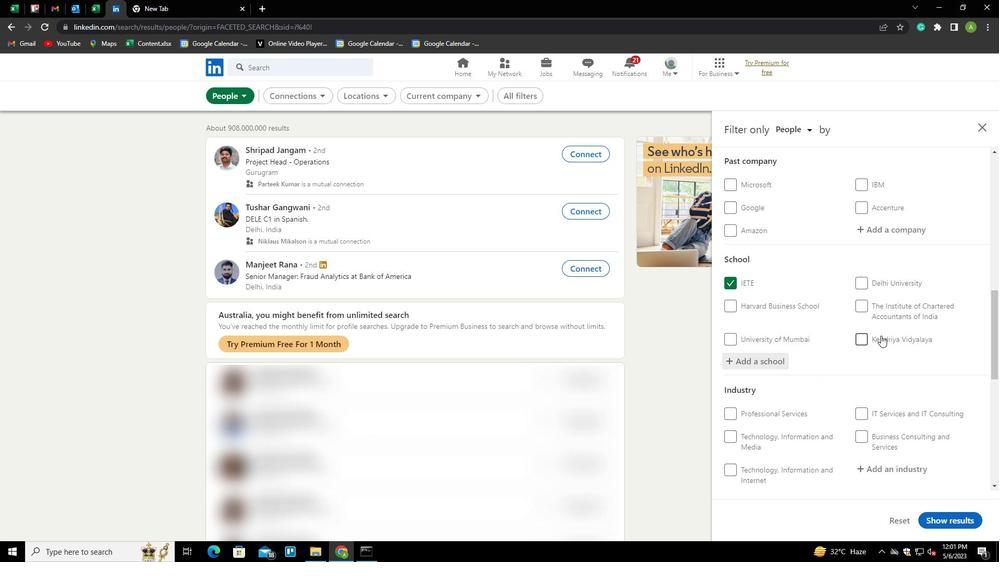 
Action: Mouse scrolled (881, 335) with delta (0, 0)
Screenshot: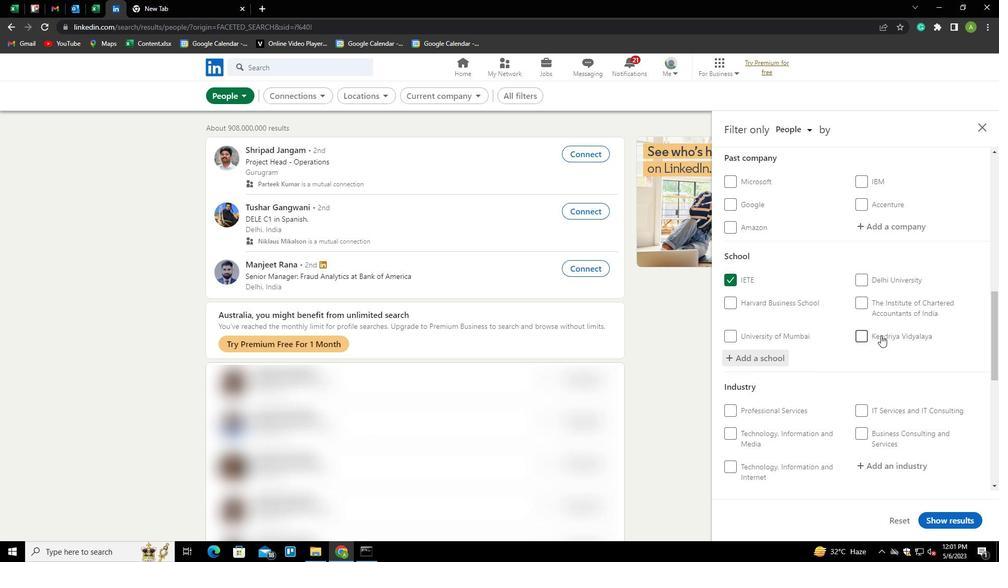 
Action: Mouse scrolled (881, 335) with delta (0, 0)
Screenshot: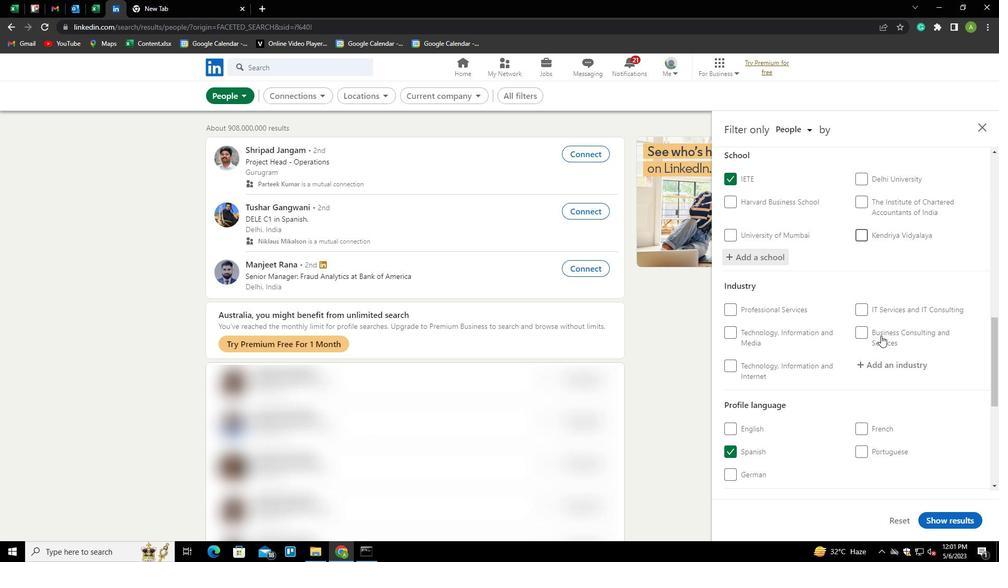 
Action: Mouse moved to (884, 319)
Screenshot: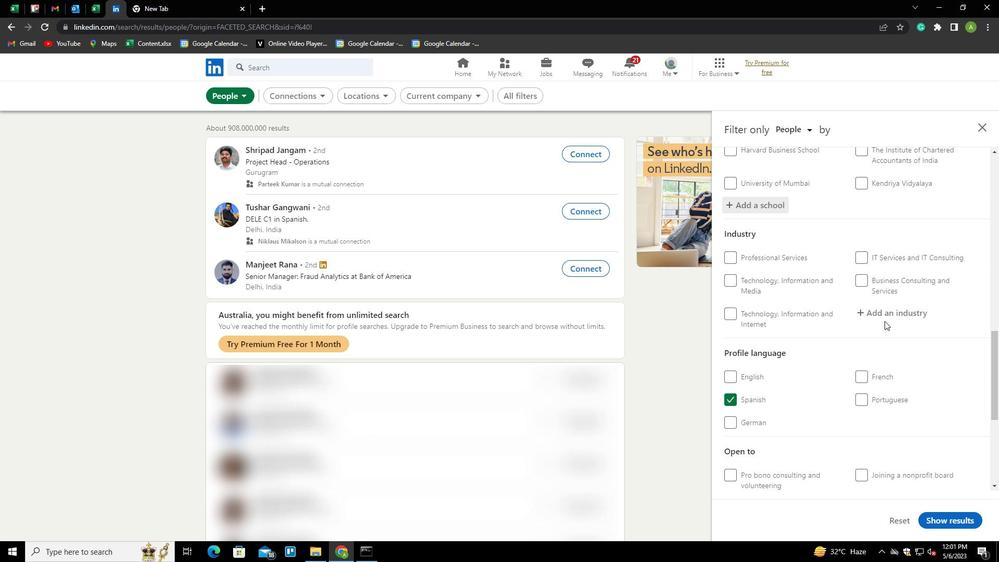 
Action: Mouse pressed left at (884, 319)
Screenshot: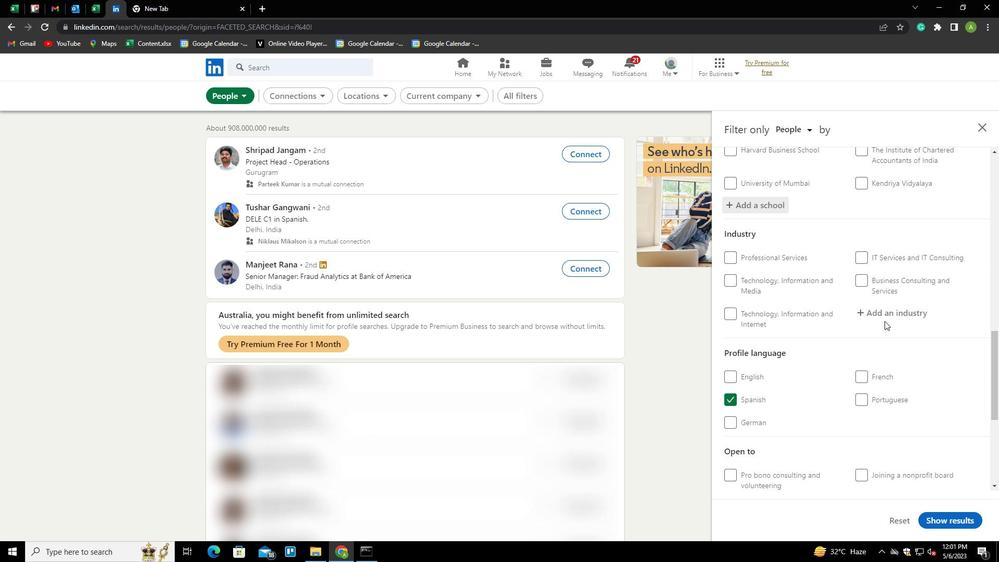 
Action: Key pressed <Key.shift>ELEV<Key.backspace>CTRIC<Key.space><Key.shift><Key.shift><Key.shift><Key.shift><Key.shift><Key.shift><Key.shift><Key.shift><Key.shift><Key.shift><Key.shift><Key.shift><Key.shift><Key.shift>V<Key.backspace>LIGHTING<Key.space><Key.shift>EQUIPMENT<Key.space><Key.shift>MANUFACTURING<Key.down><Key.enter>
Screenshot: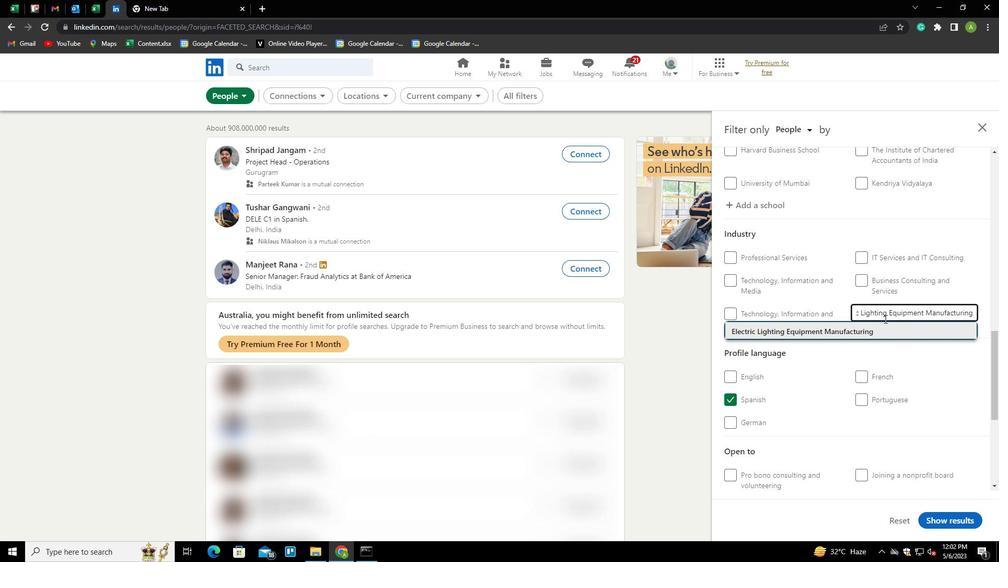
Action: Mouse scrolled (884, 318) with delta (0, 0)
Screenshot: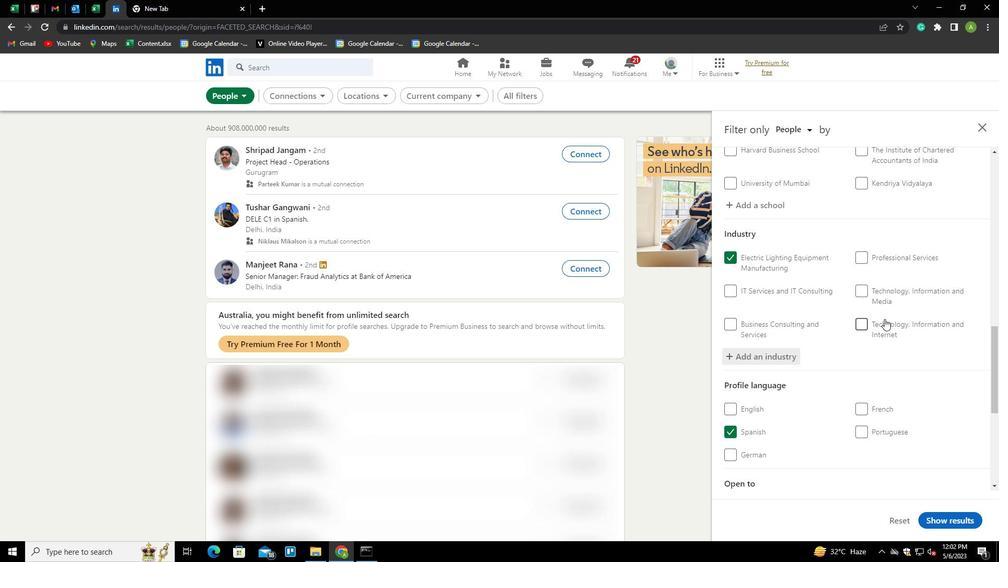 
Action: Mouse scrolled (884, 318) with delta (0, 0)
Screenshot: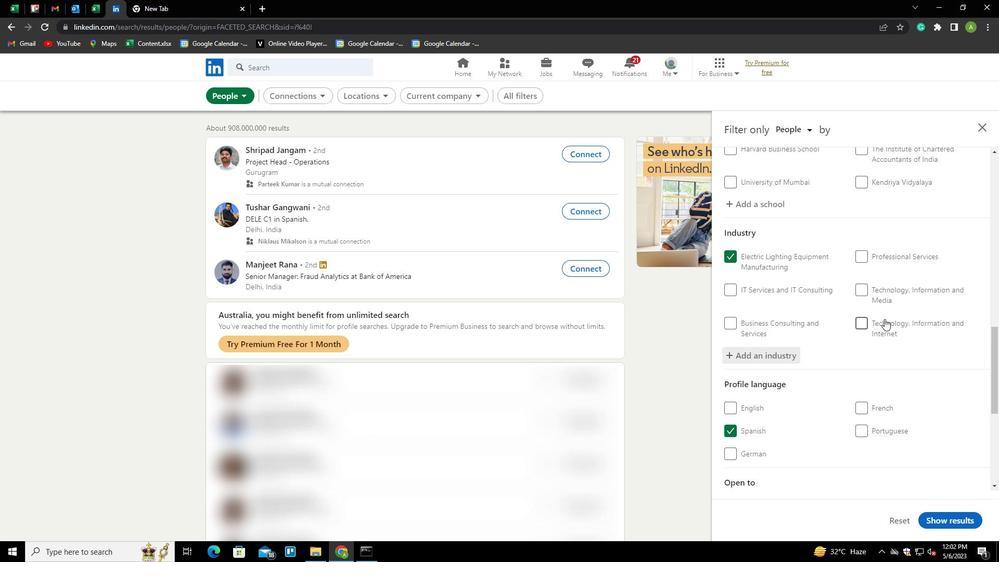 
Action: Mouse scrolled (884, 318) with delta (0, 0)
Screenshot: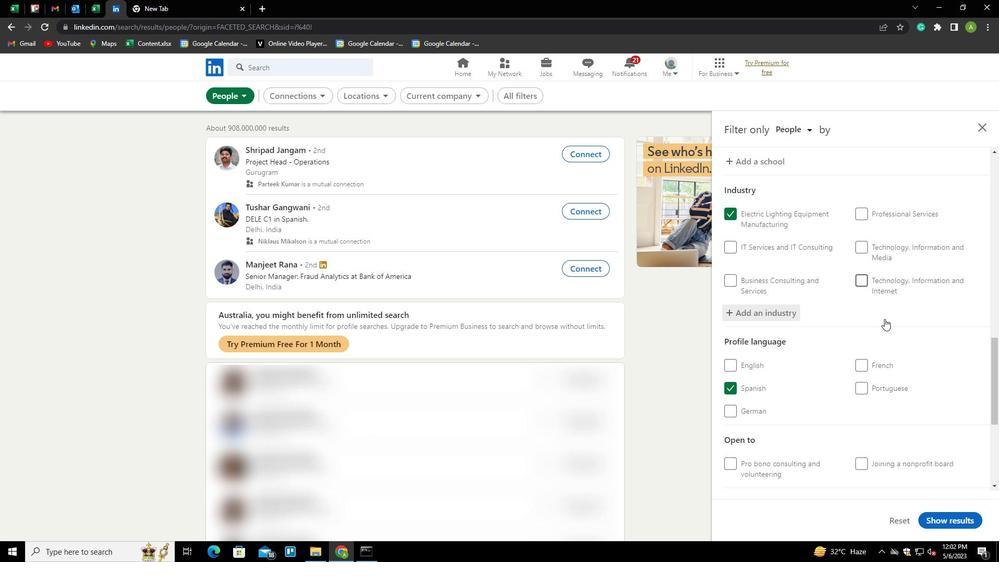 
Action: Mouse scrolled (884, 318) with delta (0, 0)
Screenshot: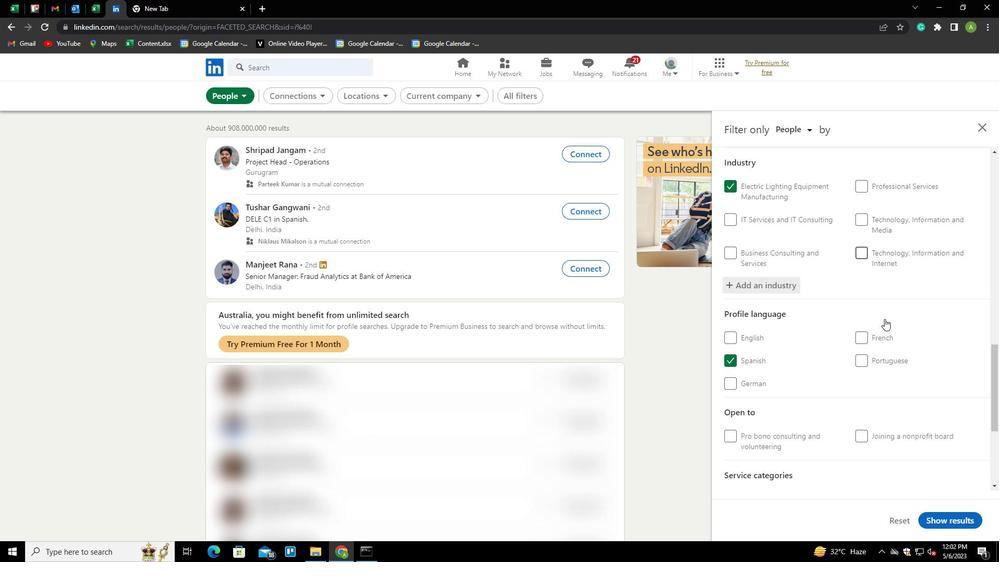 
Action: Mouse scrolled (884, 318) with delta (0, 0)
Screenshot: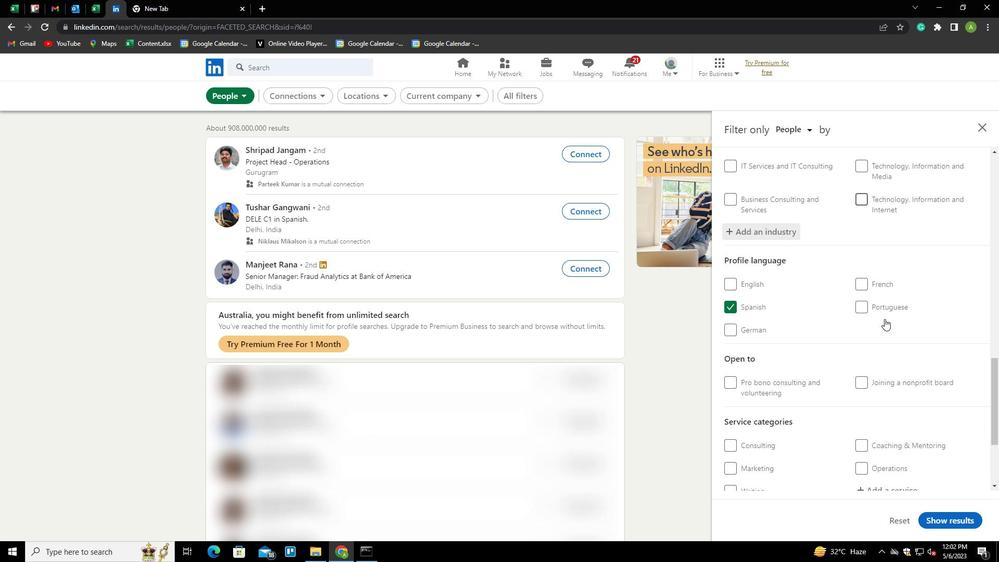 
Action: Mouse scrolled (884, 318) with delta (0, 0)
Screenshot: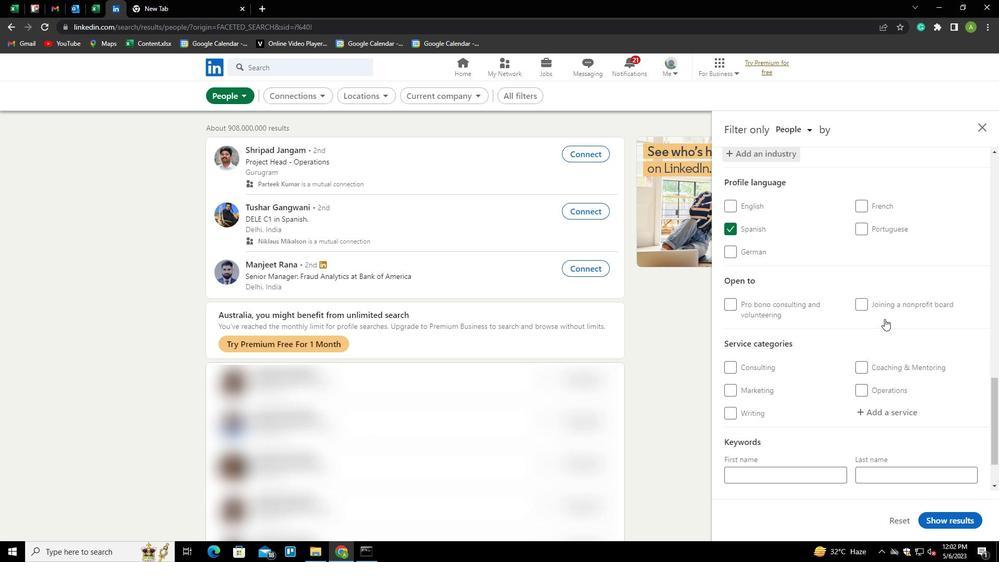 
Action: Mouse moved to (878, 342)
Screenshot: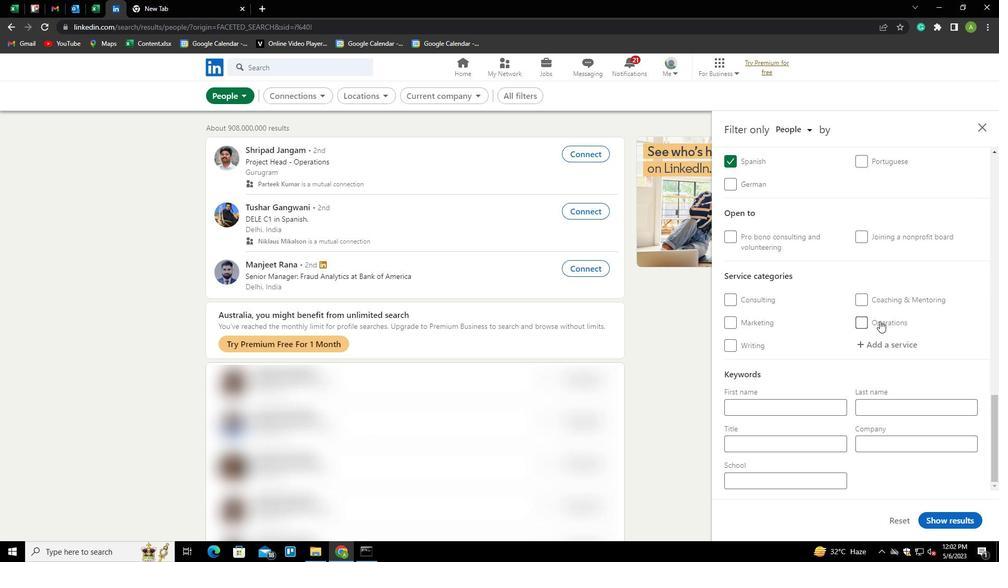 
Action: Mouse pressed left at (878, 342)
Screenshot: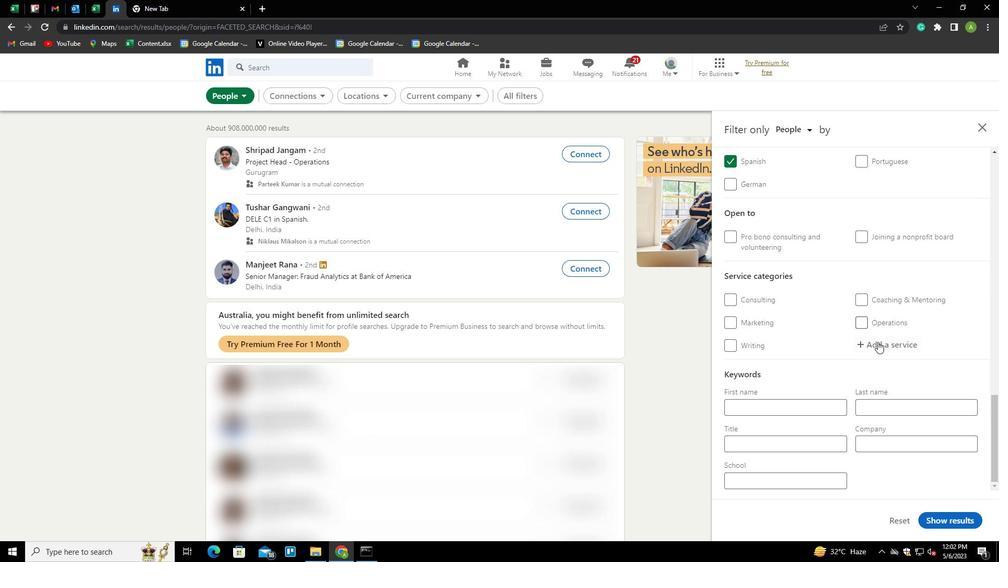 
Action: Key pressed <Key.shift><Key.shift><Key.shift><Key.shift><Key.shift><Key.shift><Key.shift><Key.shift><Key.shift><Key.shift>COACHING<Key.space><Key.shift><Key.shift>&<Key.space><Key.shift><Key.shift><Key.shift>MENTORING
Screenshot: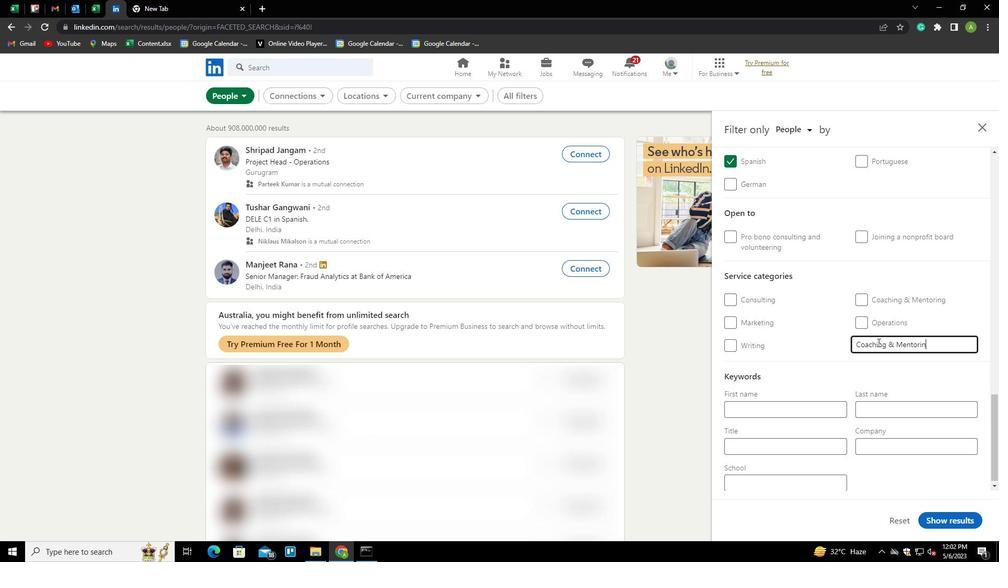 
Action: Mouse moved to (874, 373)
Screenshot: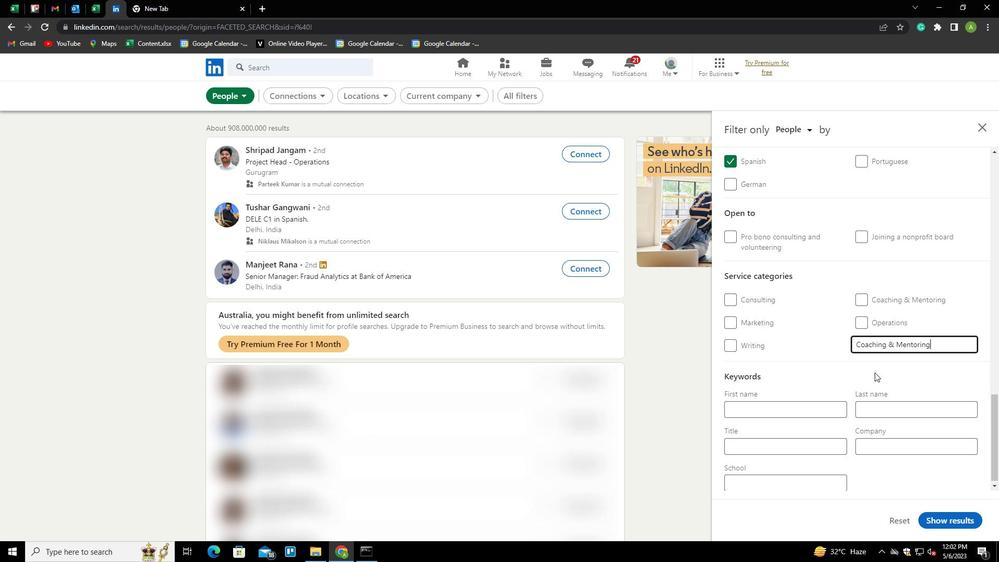 
Action: Mouse pressed left at (874, 373)
Screenshot: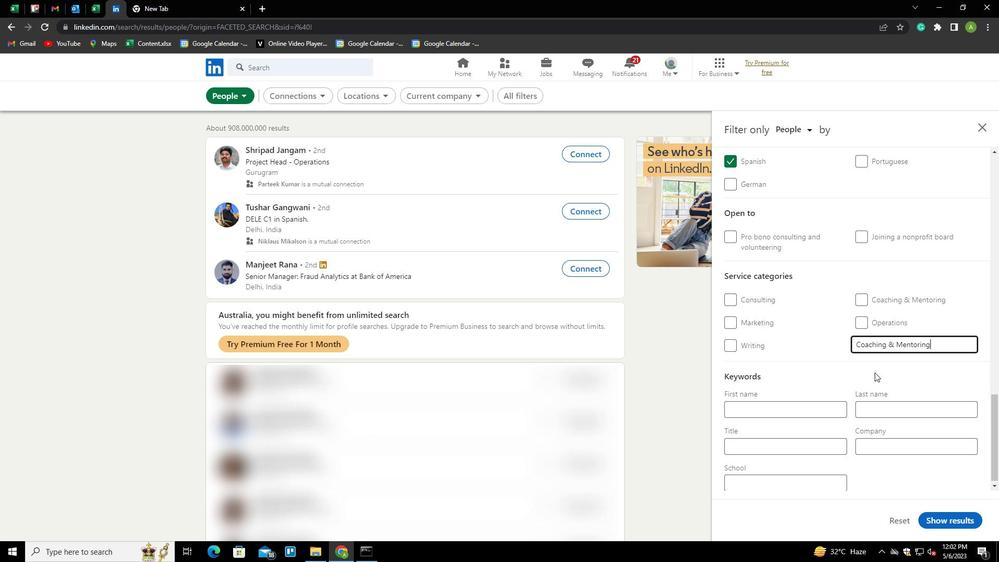 
Action: Mouse moved to (787, 451)
Screenshot: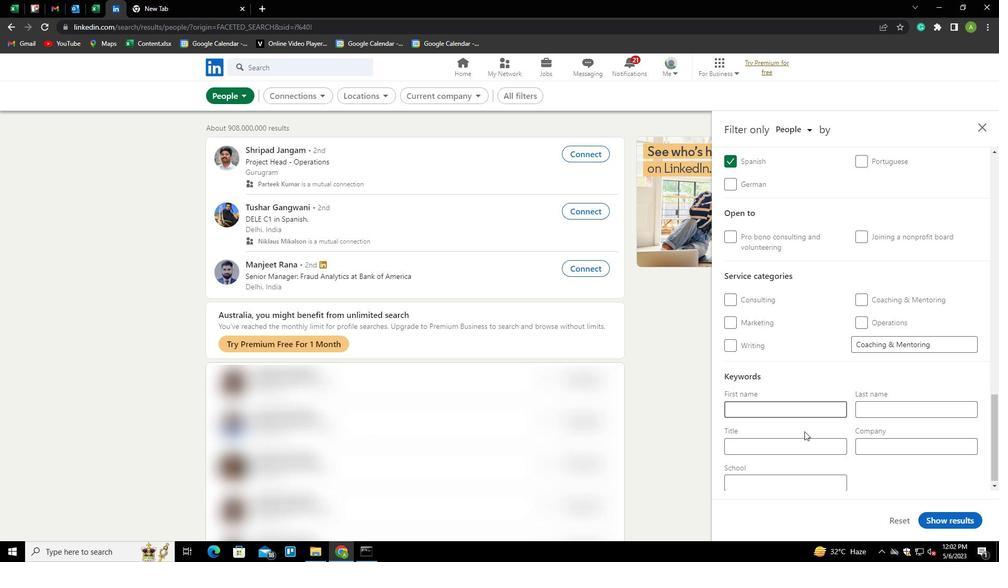 
Action: Mouse pressed left at (787, 451)
Screenshot: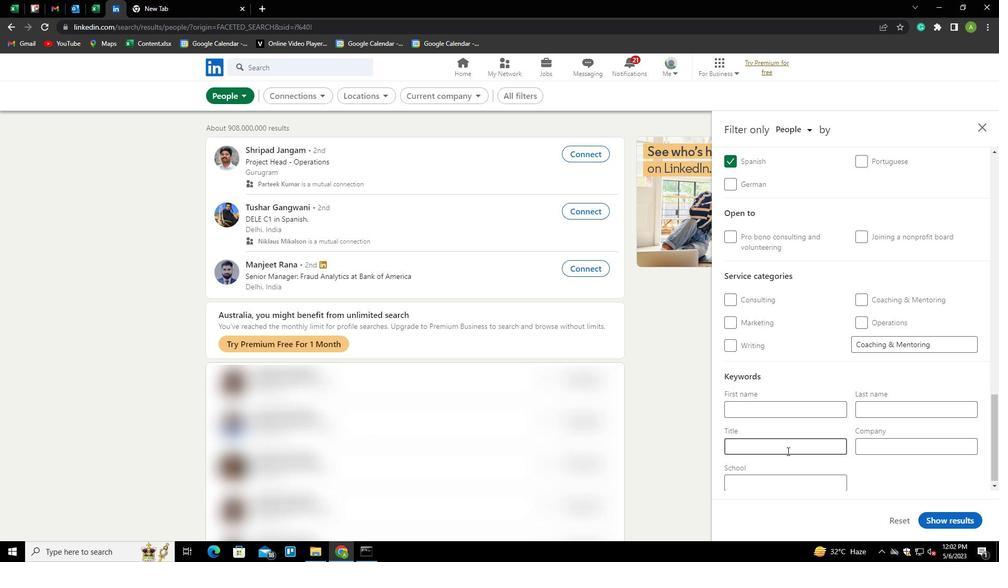 
Action: Key pressed <Key.shift>AREA<Key.space><Key.shift>SALES<Key.space><Key.shift>MANAGER
Screenshot: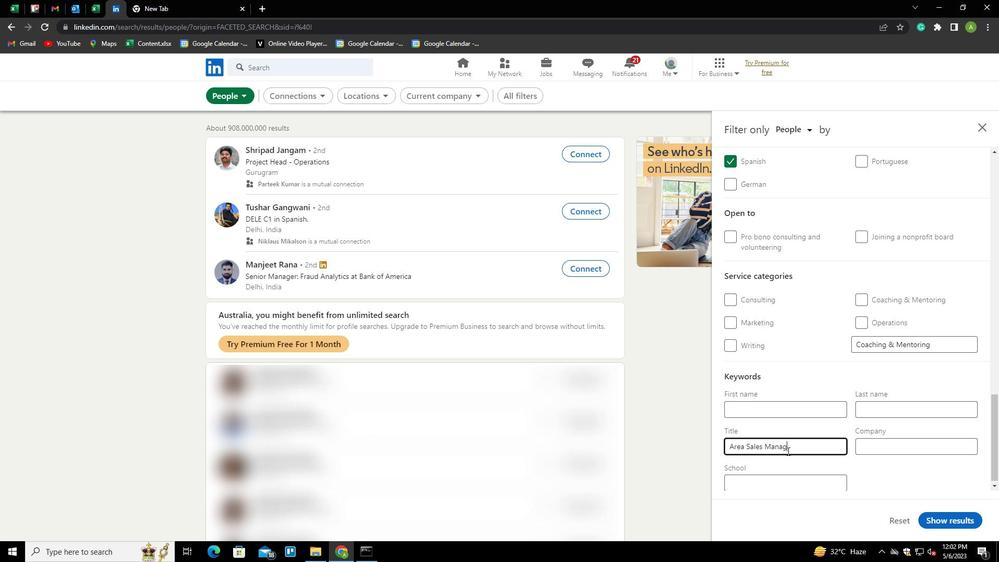 
Action: Mouse moved to (892, 462)
Screenshot: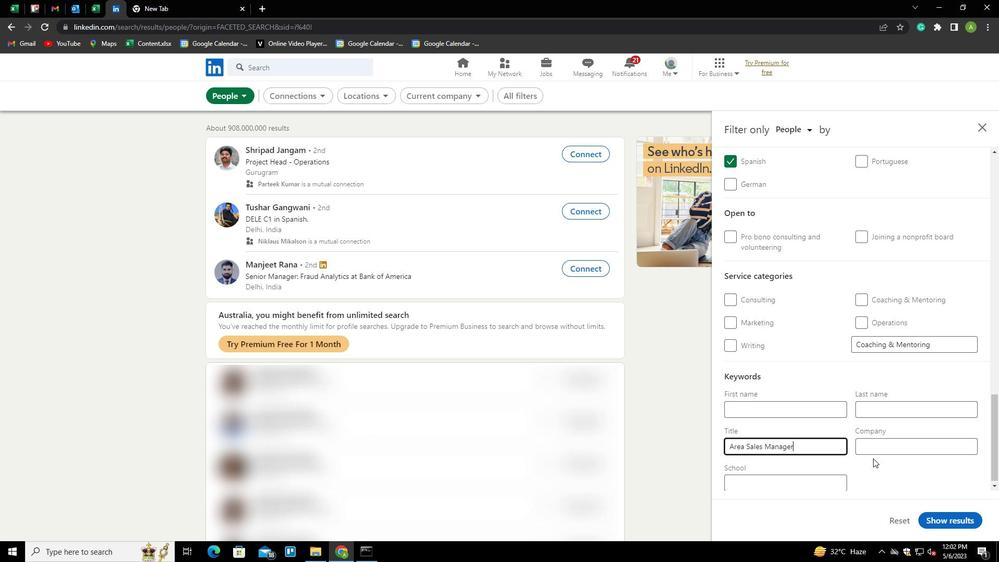 
Action: Mouse pressed left at (892, 462)
Screenshot: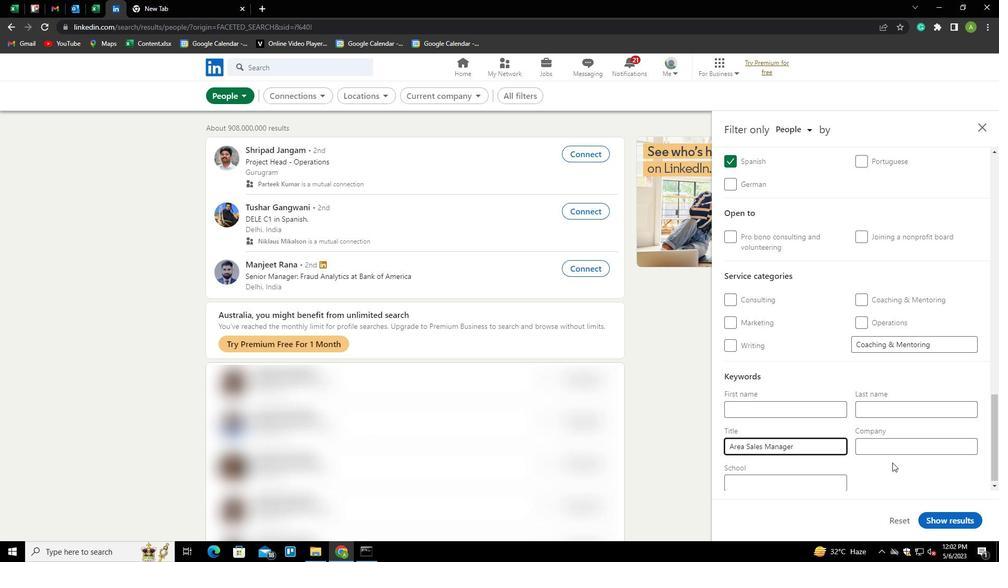 
Action: Mouse moved to (944, 513)
Screenshot: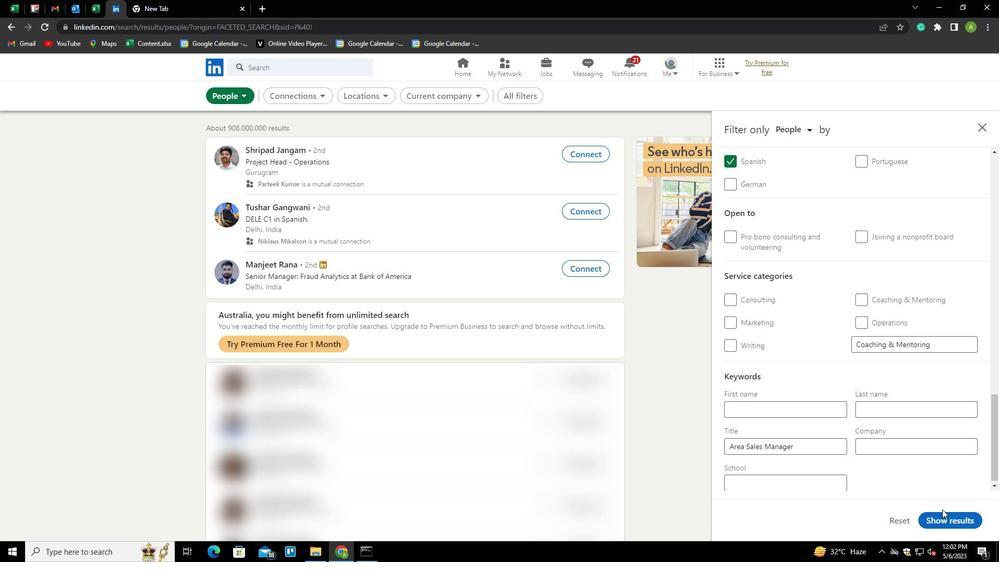 
Action: Mouse pressed left at (944, 513)
Screenshot: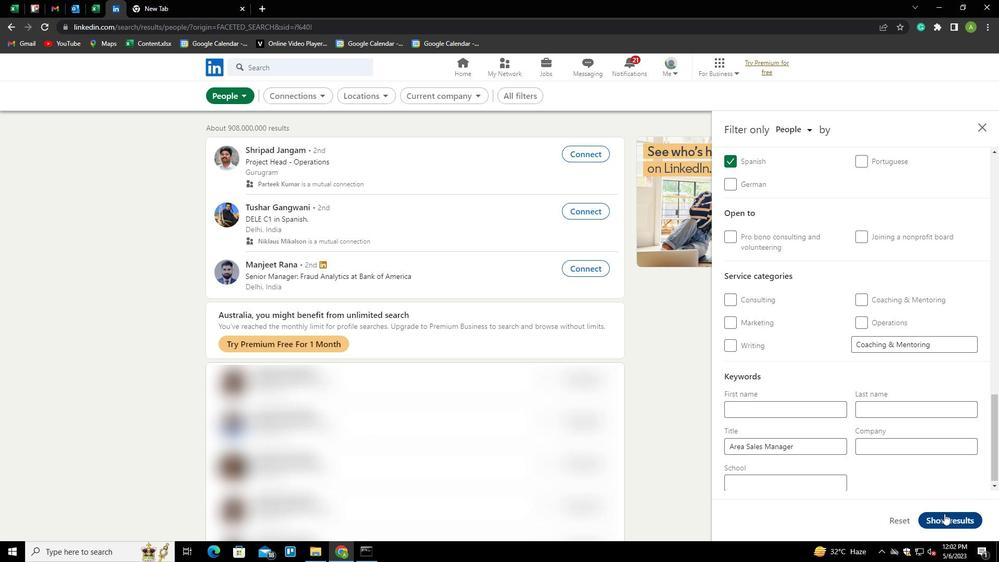 
Action: Mouse moved to (973, 495)
Screenshot: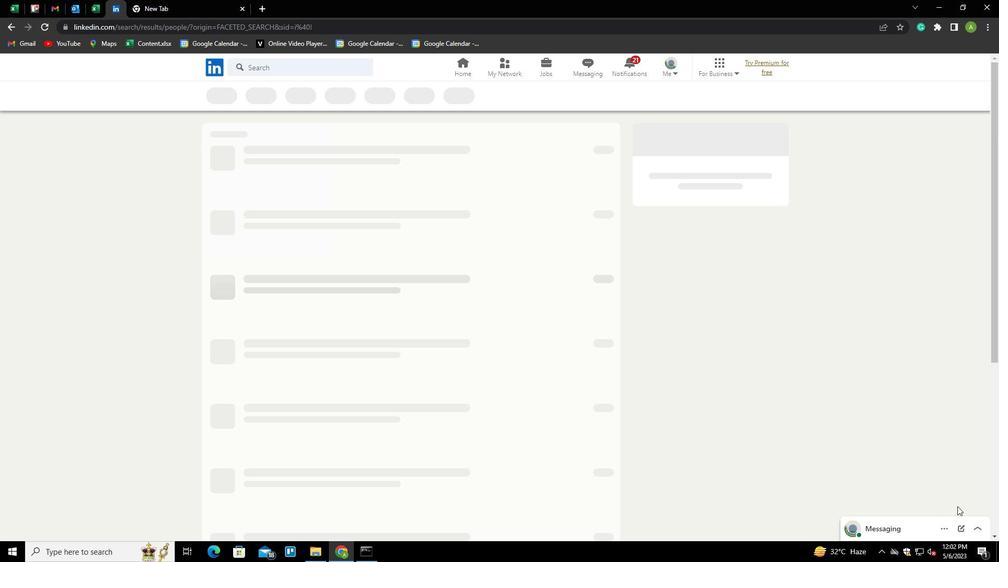 
